 Task: Open Card Card0000000025 in Board Board0000000007 in Workspace WS0000000003 in Trello. Add Member Ayush98111@gmail.com to Card Card0000000025 in Board Board0000000007 in Workspace WS0000000003 in Trello. Add Green Label titled Label0000000025 to Card Card0000000025 in Board Board0000000007 in Workspace WS0000000003 in Trello. Add Checklist CL0000000025 to Card Card0000000025 in Board Board0000000007 in Workspace WS0000000003 in Trello. Add Dates with Start Date as Apr 08 2023 and Due Date as Apr 30 2023 to Card Card0000000025 in Board Board0000000007 in Workspace WS0000000003 in Trello
Action: Mouse moved to (558, 58)
Screenshot: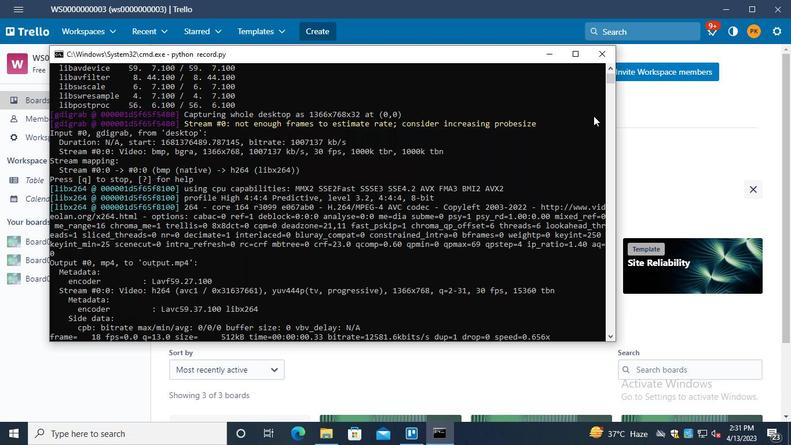
Action: Mouse pressed left at (558, 58)
Screenshot: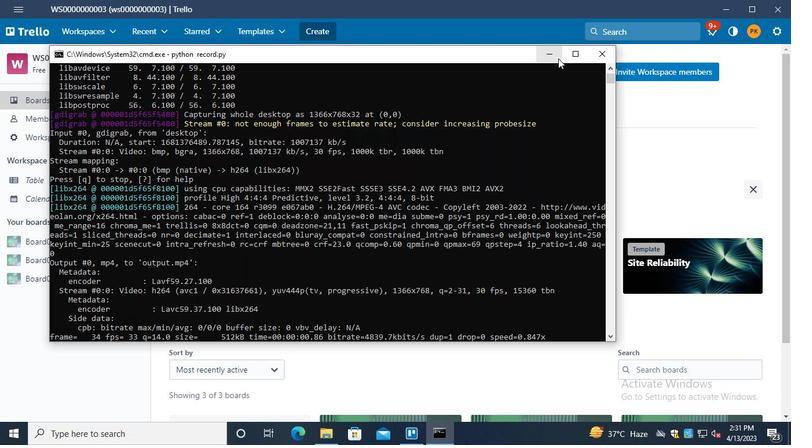 
Action: Mouse moved to (104, 241)
Screenshot: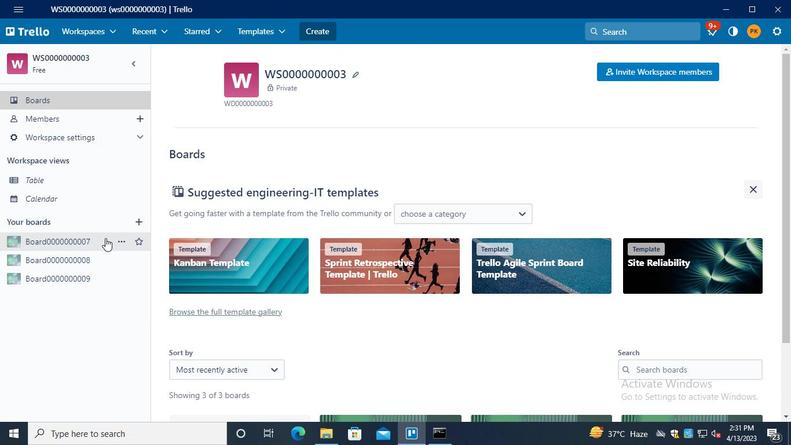 
Action: Mouse pressed left at (104, 241)
Screenshot: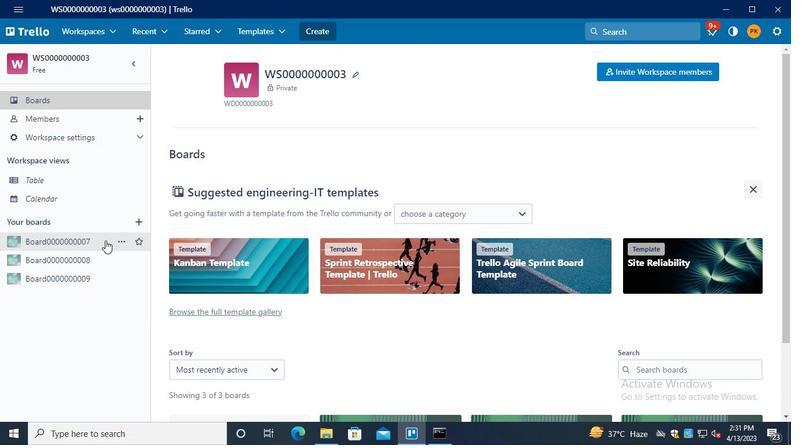 
Action: Mouse moved to (223, 111)
Screenshot: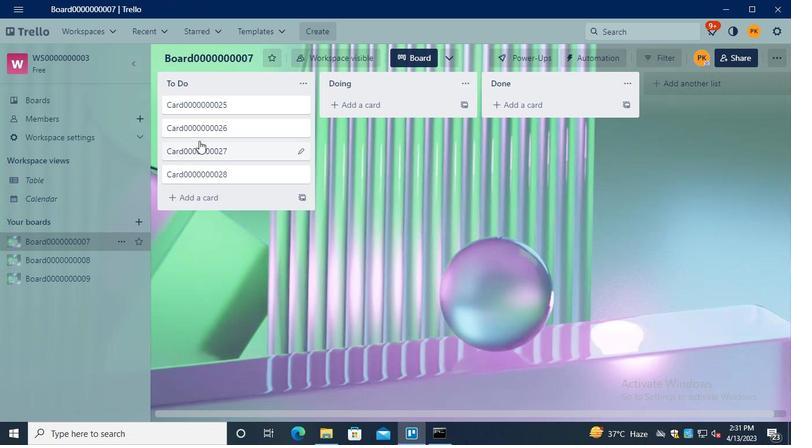 
Action: Mouse pressed left at (223, 111)
Screenshot: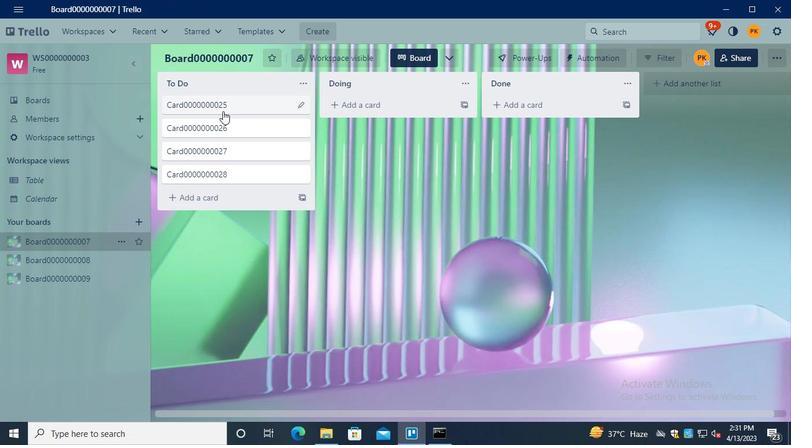 
Action: Mouse moved to (547, 112)
Screenshot: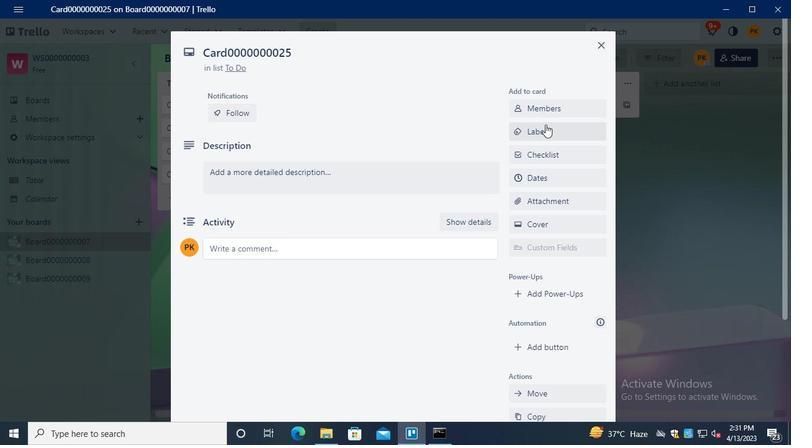 
Action: Mouse pressed left at (547, 112)
Screenshot: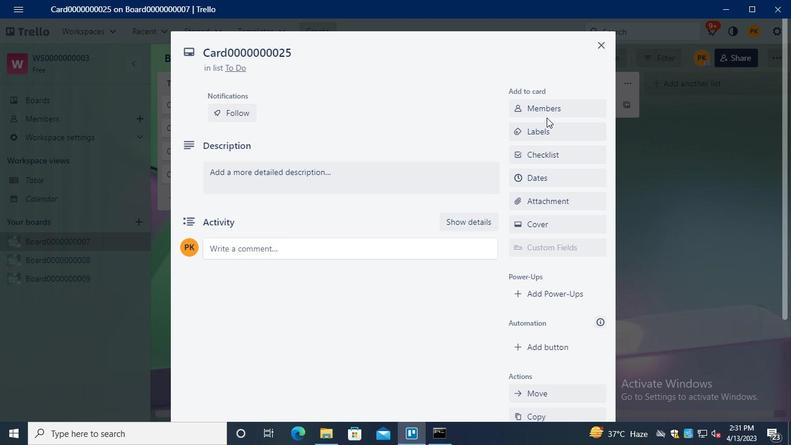 
Action: Mouse moved to (534, 119)
Screenshot: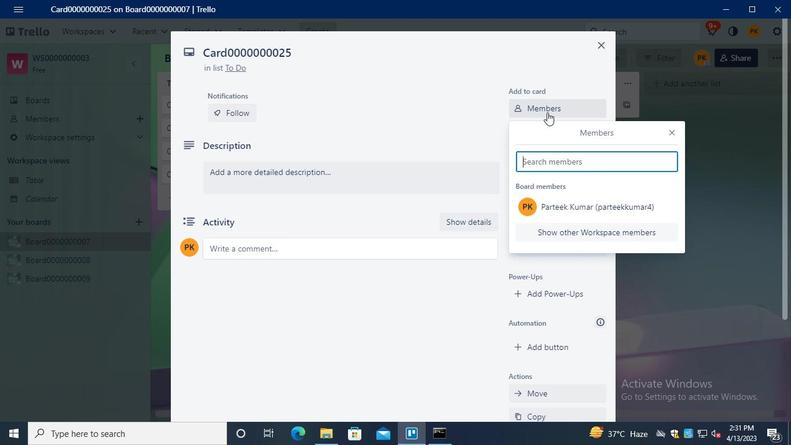 
Action: Keyboard Key.caps_lock
Screenshot: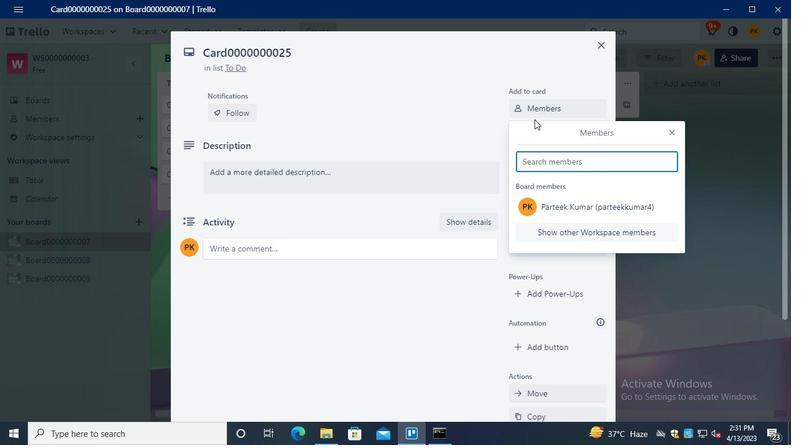 
Action: Keyboard Key.caps_lock
Screenshot: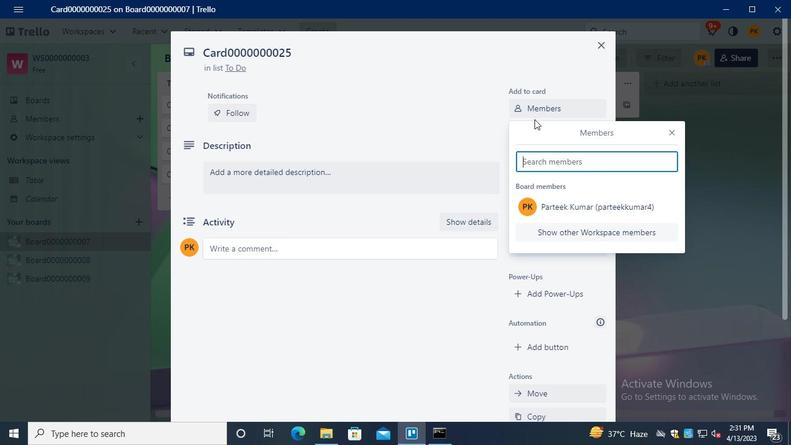 
Action: Keyboard Key.caps_lock
Screenshot: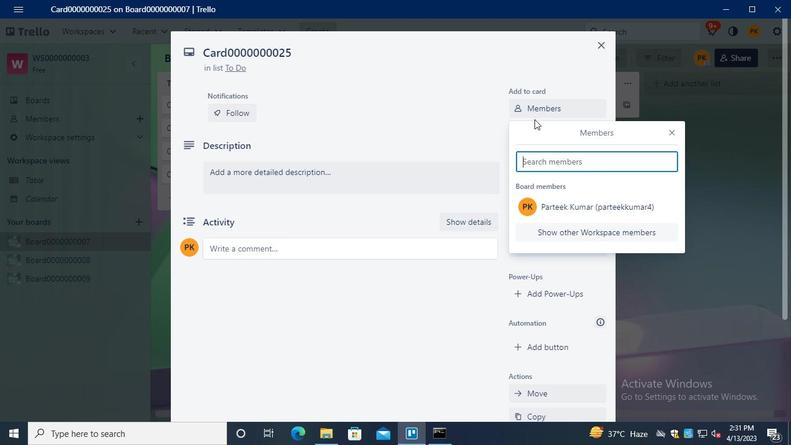 
Action: Keyboard a
Screenshot: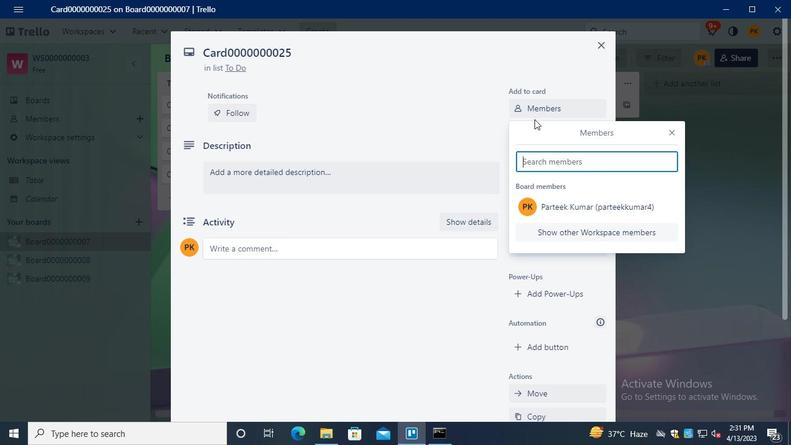 
Action: Keyboard y
Screenshot: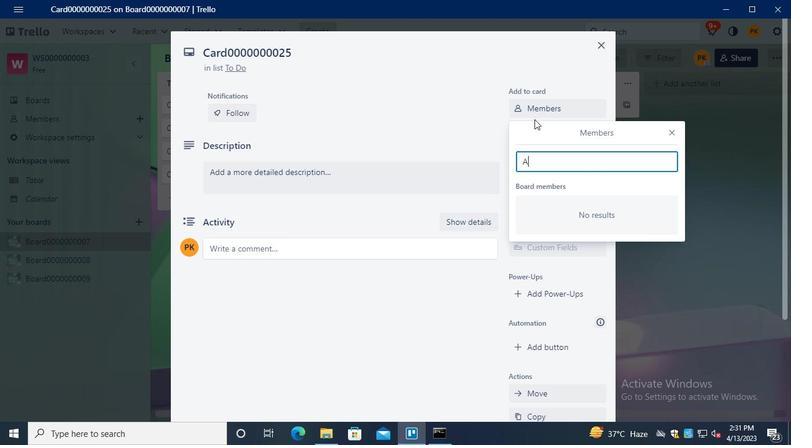 
Action: Keyboard u
Screenshot: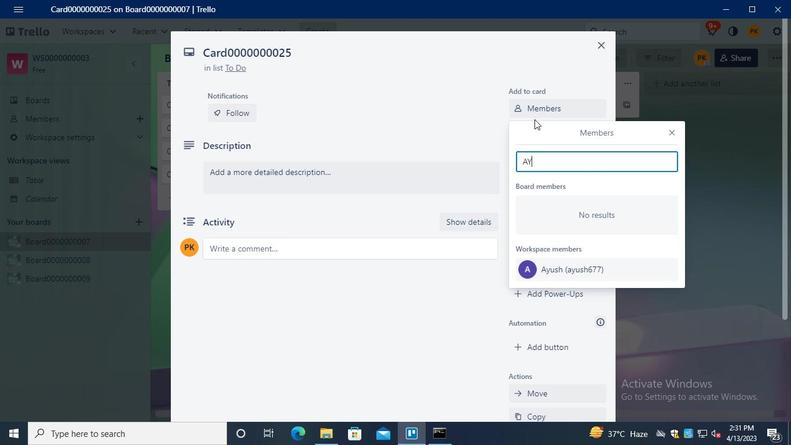 
Action: Keyboard s
Screenshot: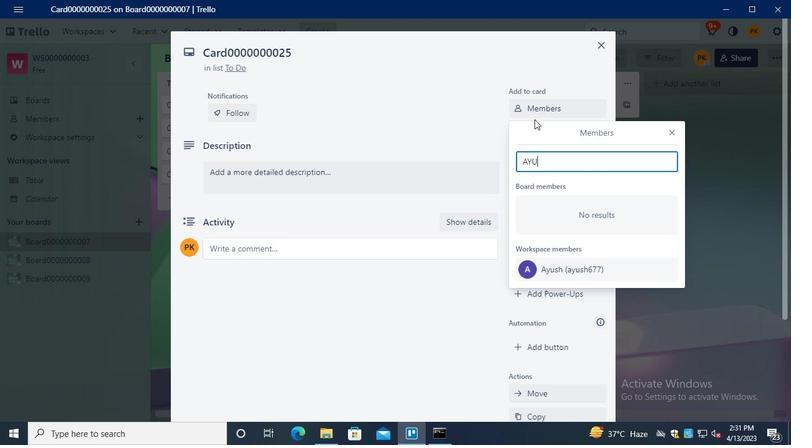 
Action: Keyboard h
Screenshot: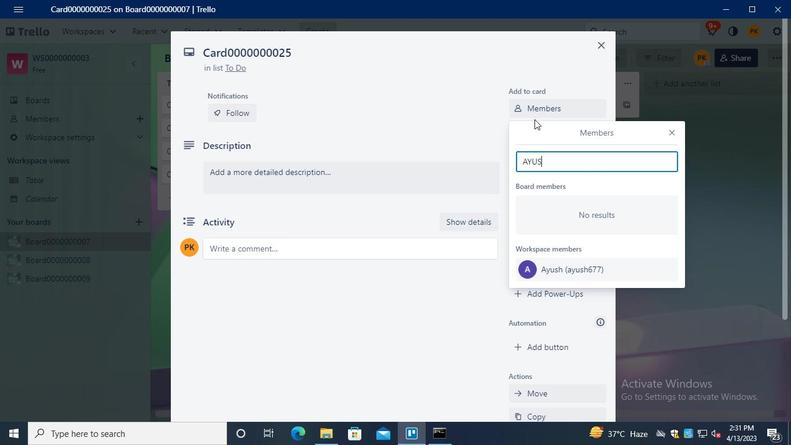 
Action: Keyboard Key.caps_lock
Screenshot: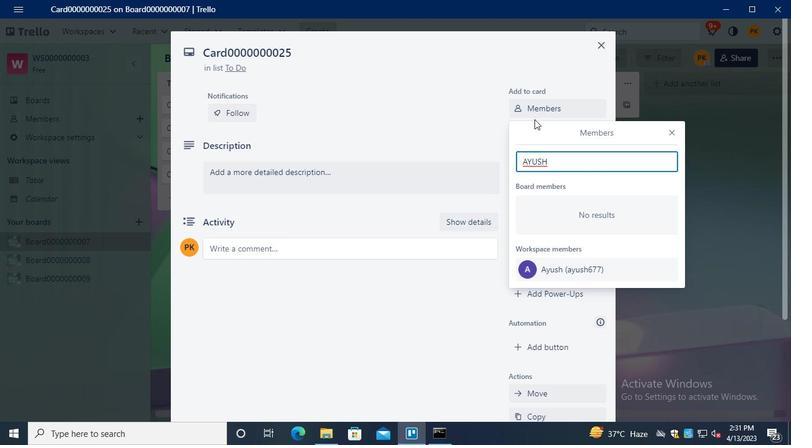 
Action: Keyboard Key.backspace
Screenshot: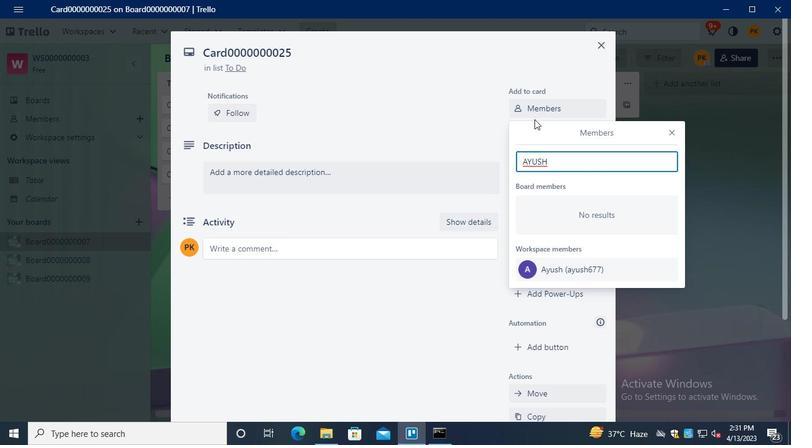 
Action: Keyboard Key.backspace
Screenshot: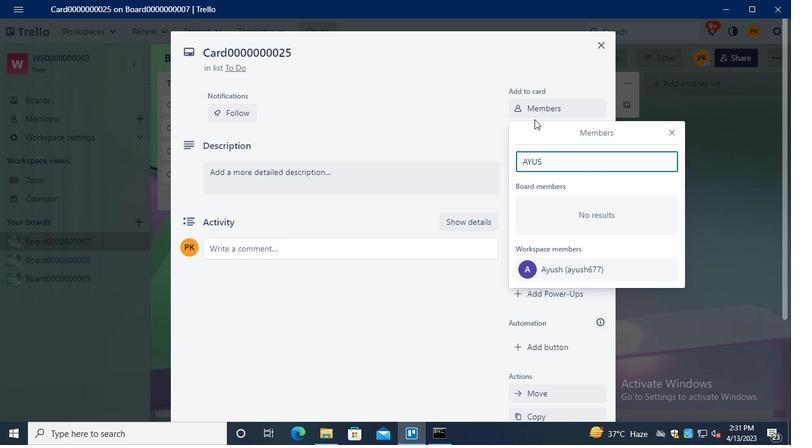 
Action: Keyboard Key.backspace
Screenshot: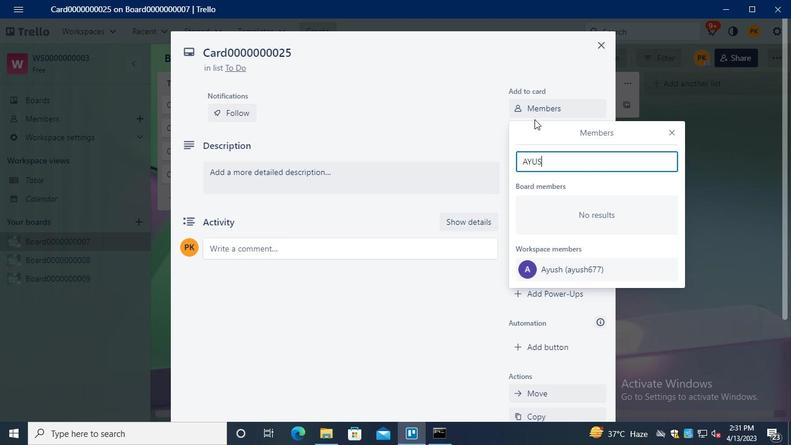
Action: Keyboard Key.backspace
Screenshot: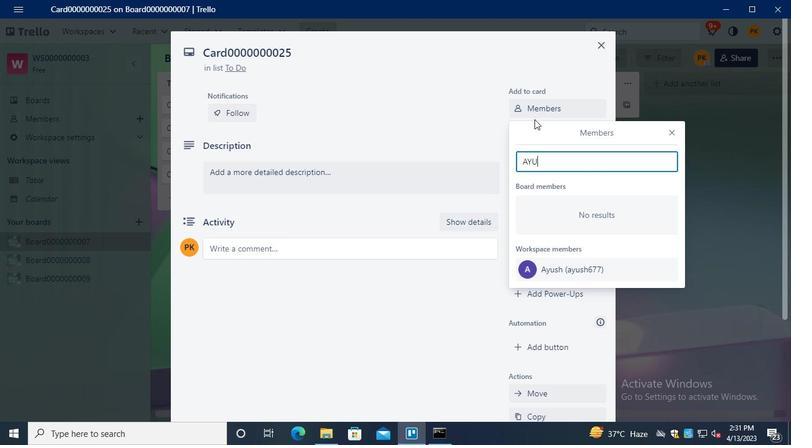 
Action: Keyboard Key.backspace
Screenshot: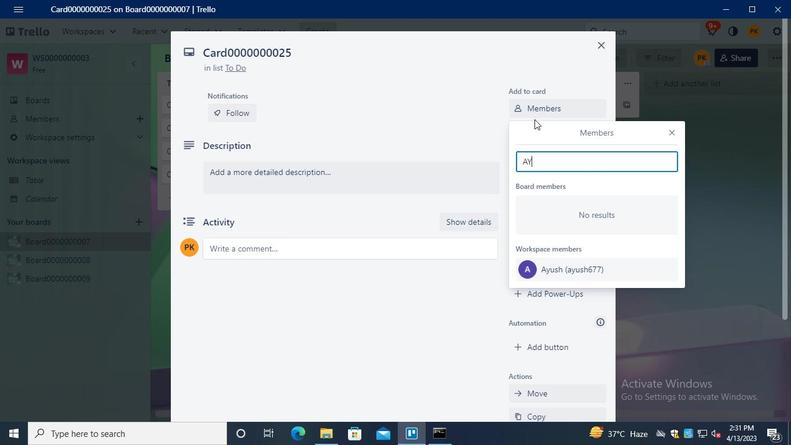 
Action: Keyboard Key.shift
Screenshot: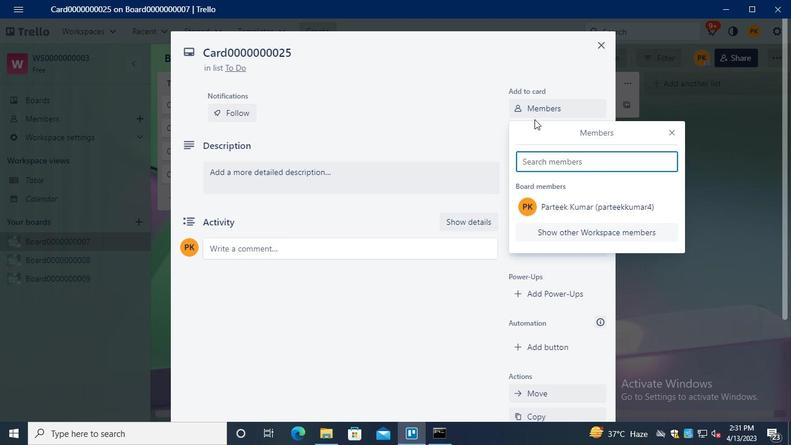
Action: Keyboard A
Screenshot: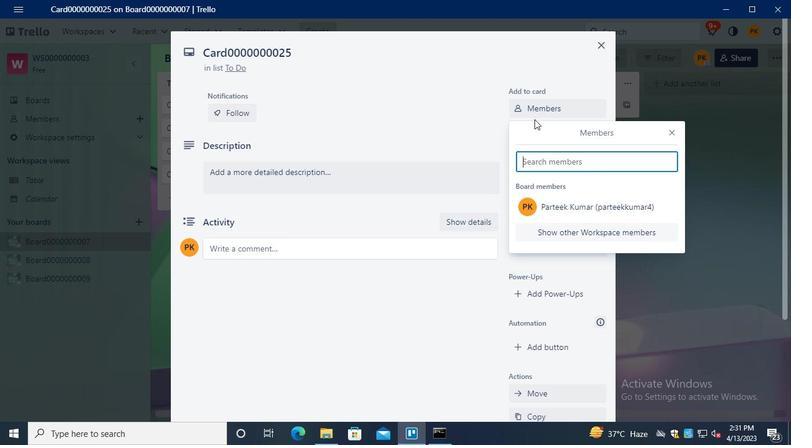 
Action: Keyboard y
Screenshot: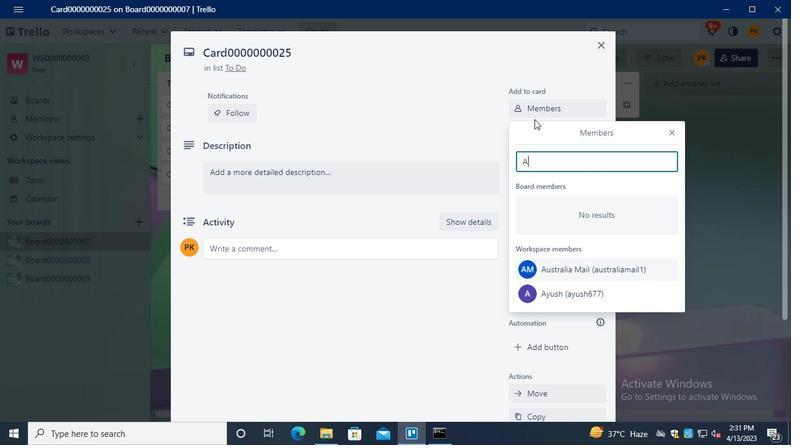 
Action: Keyboard u
Screenshot: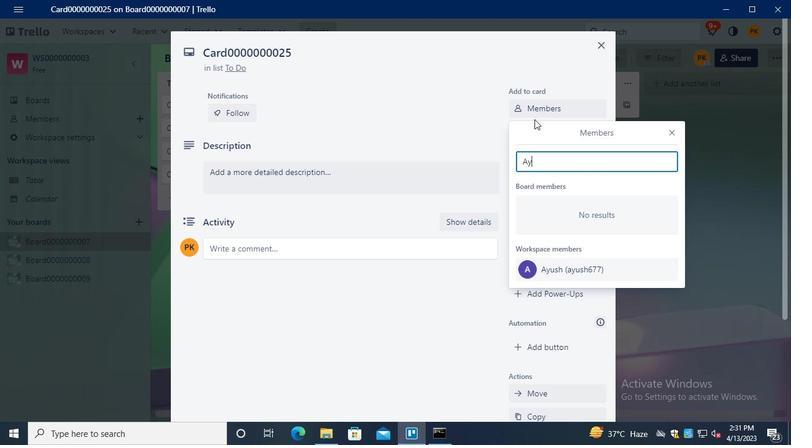 
Action: Keyboard s
Screenshot: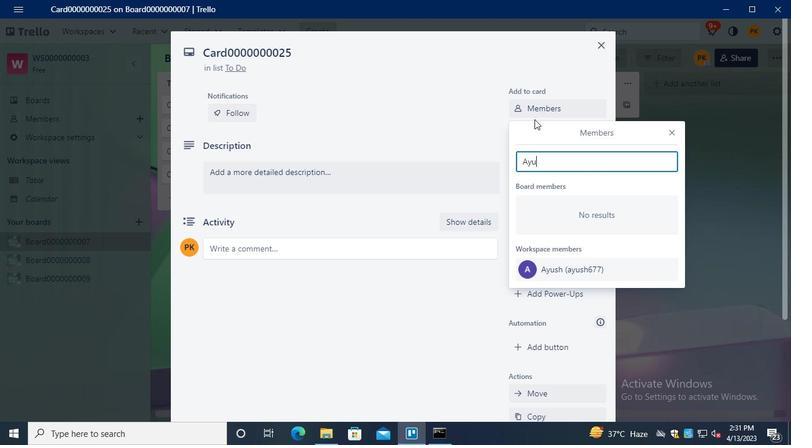 
Action: Keyboard h
Screenshot: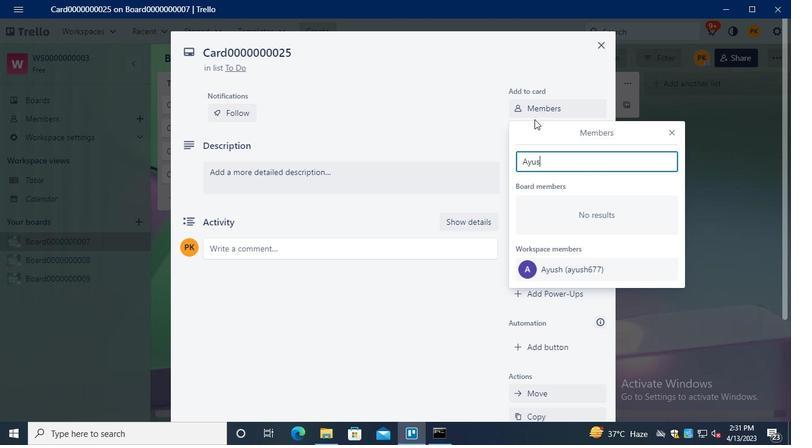 
Action: Mouse moved to (541, 270)
Screenshot: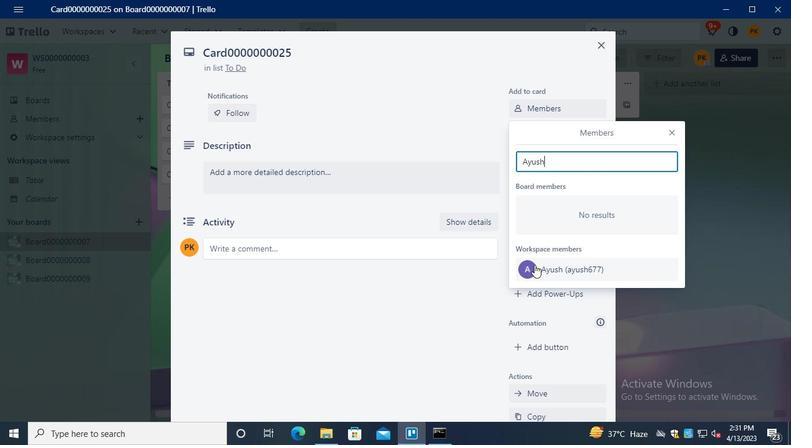 
Action: Mouse pressed left at (541, 270)
Screenshot: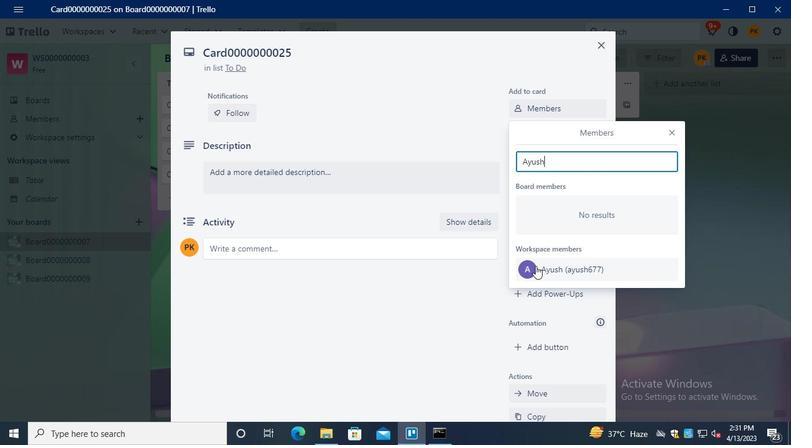 
Action: Mouse moved to (675, 128)
Screenshot: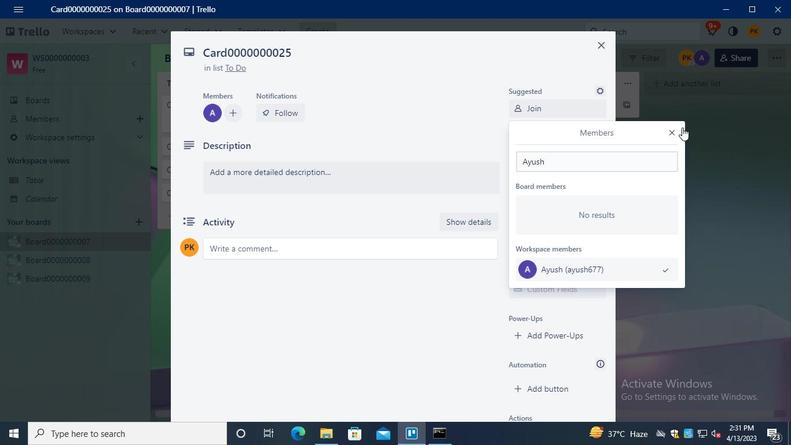 
Action: Mouse pressed left at (675, 128)
Screenshot: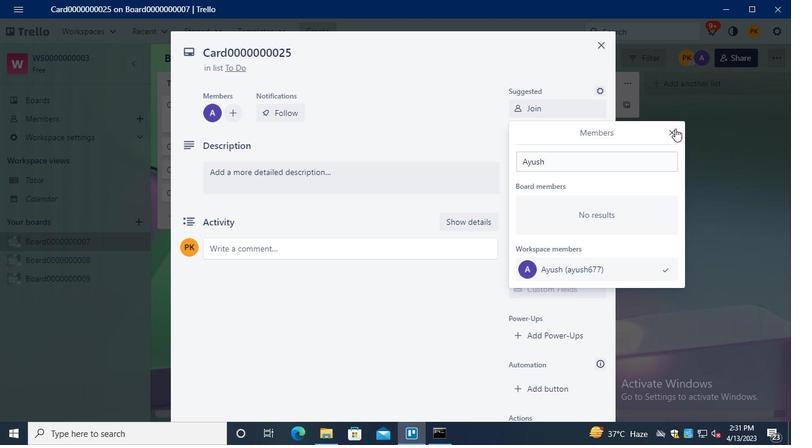 
Action: Mouse moved to (552, 174)
Screenshot: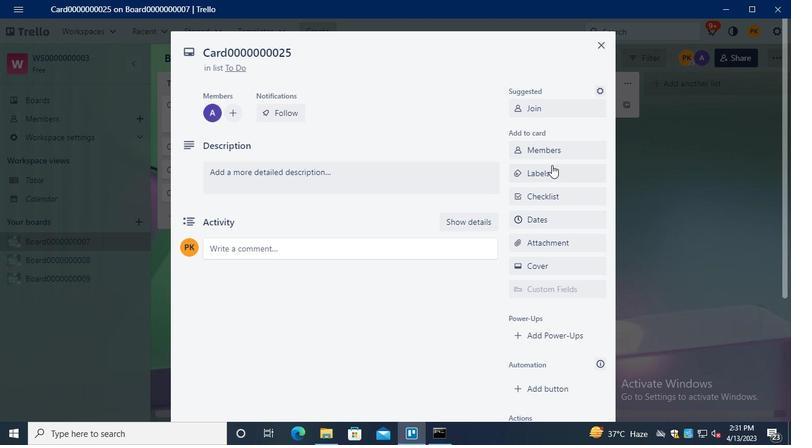 
Action: Mouse pressed left at (552, 174)
Screenshot: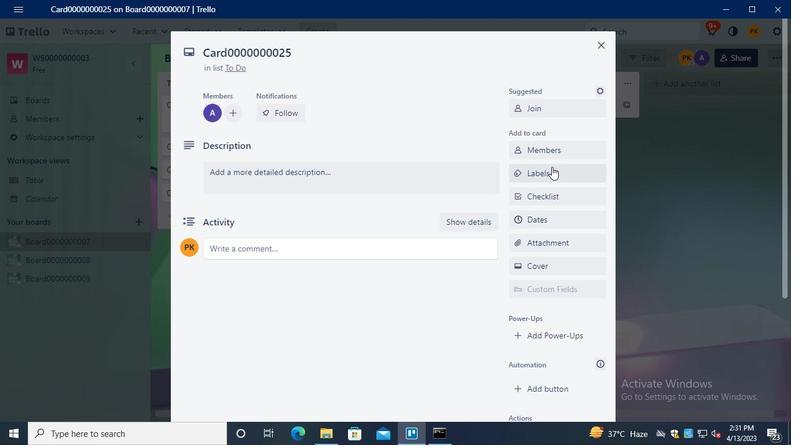 
Action: Mouse moved to (590, 260)
Screenshot: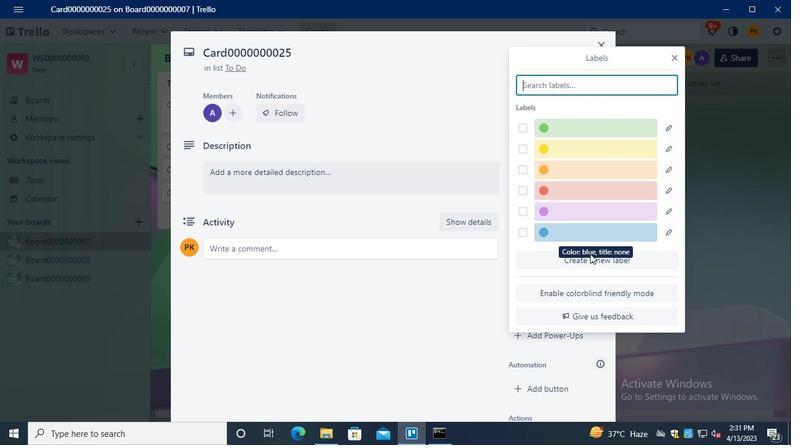 
Action: Mouse pressed left at (590, 260)
Screenshot: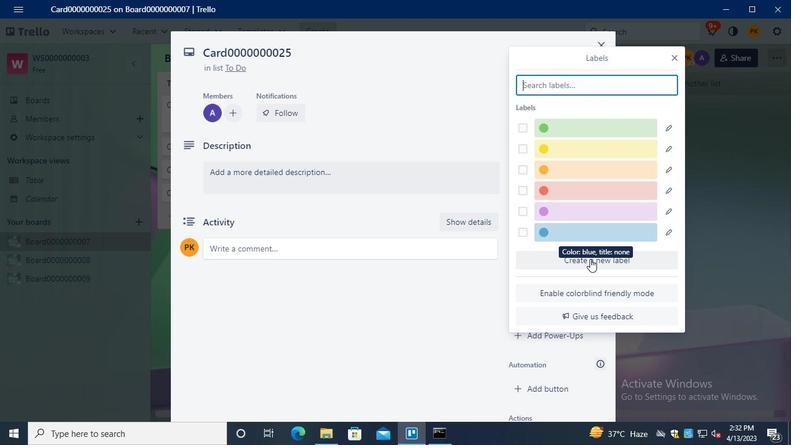 
Action: Mouse moved to (570, 164)
Screenshot: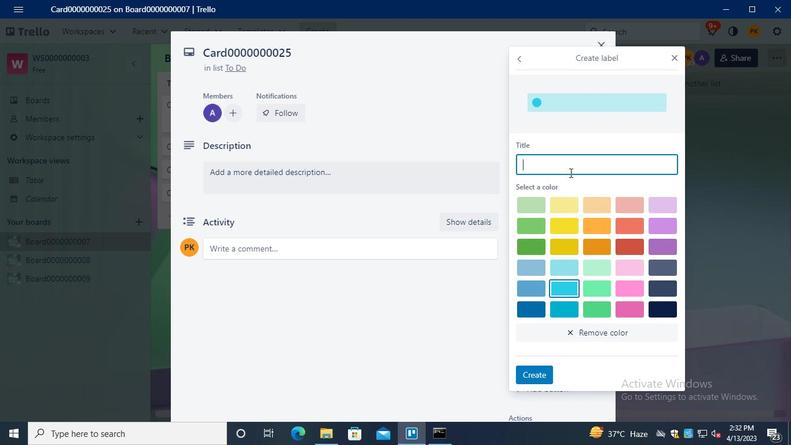 
Action: Keyboard Key.shift
Screenshot: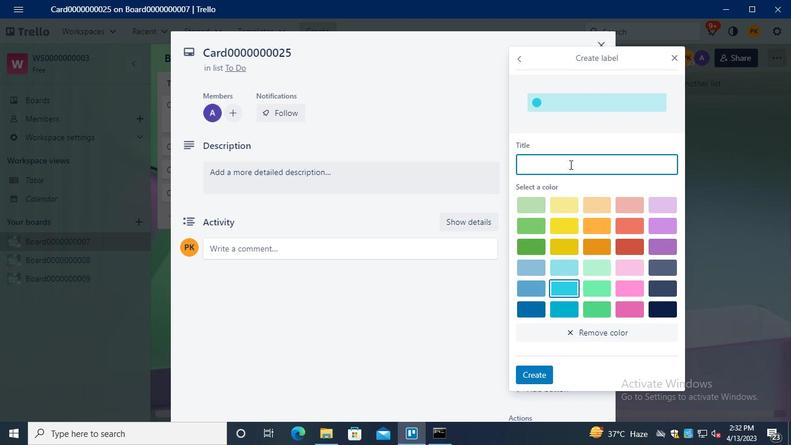 
Action: Keyboard Key.shift
Screenshot: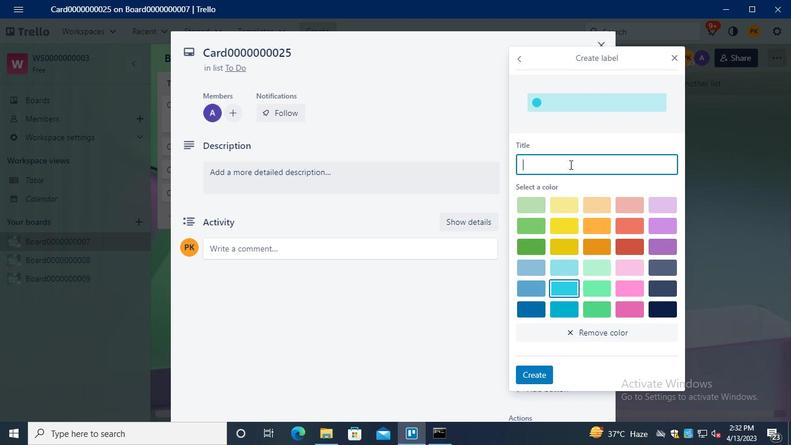 
Action: Keyboard Key.shift
Screenshot: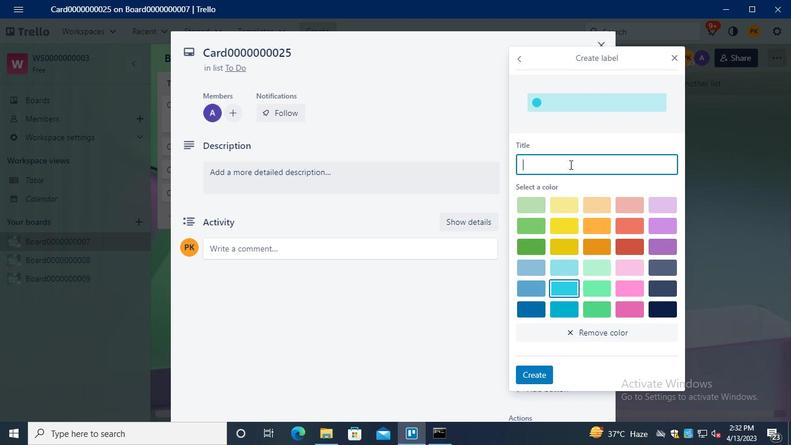 
Action: Keyboard L
Screenshot: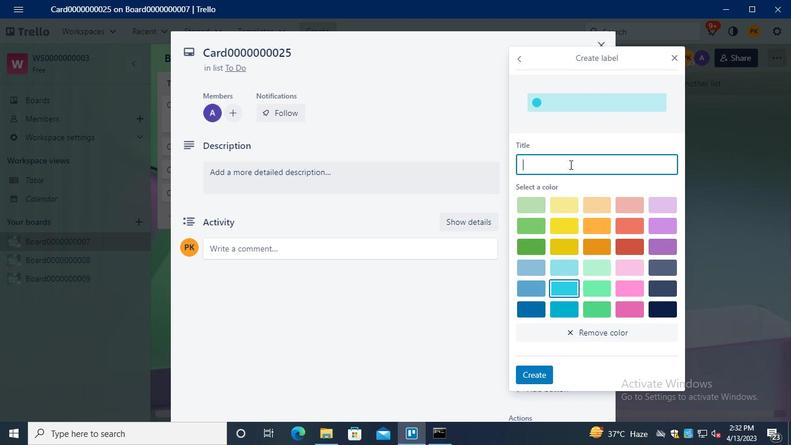 
Action: Keyboard a
Screenshot: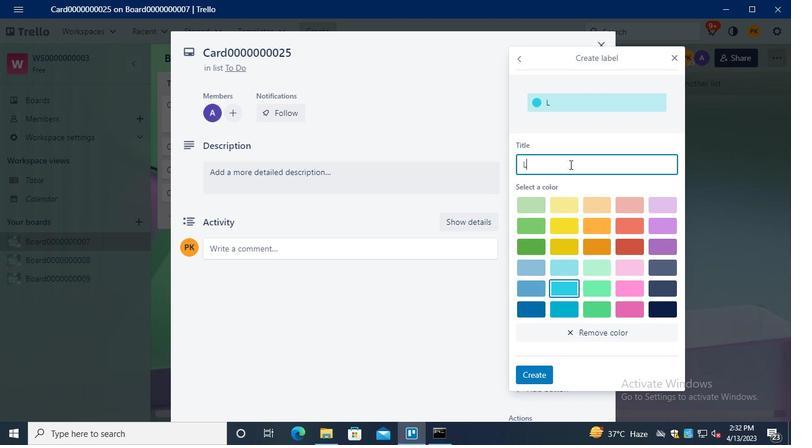 
Action: Keyboard b
Screenshot: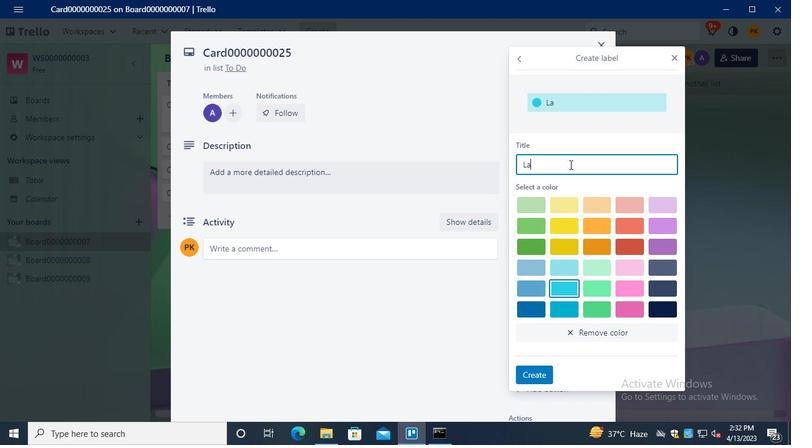 
Action: Keyboard e
Screenshot: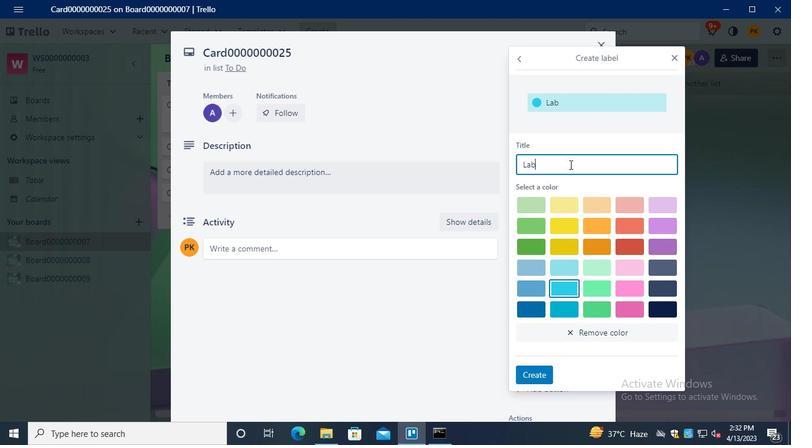 
Action: Keyboard l
Screenshot: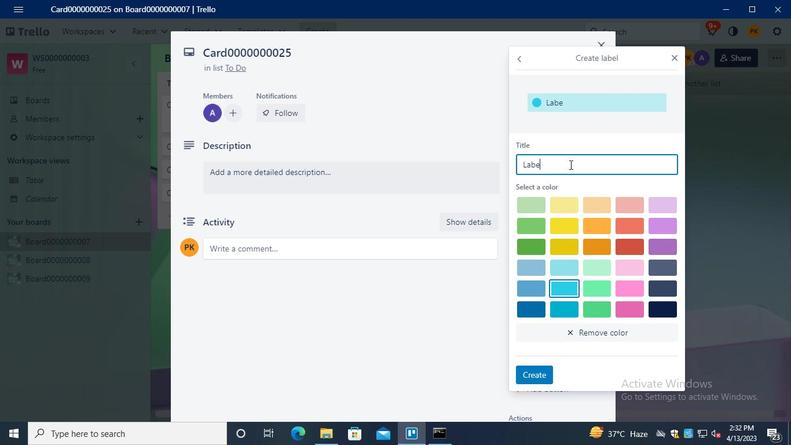 
Action: Keyboard <96>
Screenshot: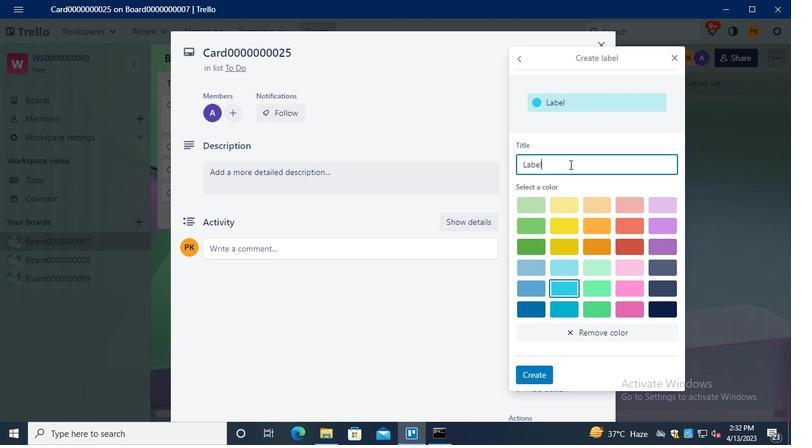
Action: Keyboard <96>
Screenshot: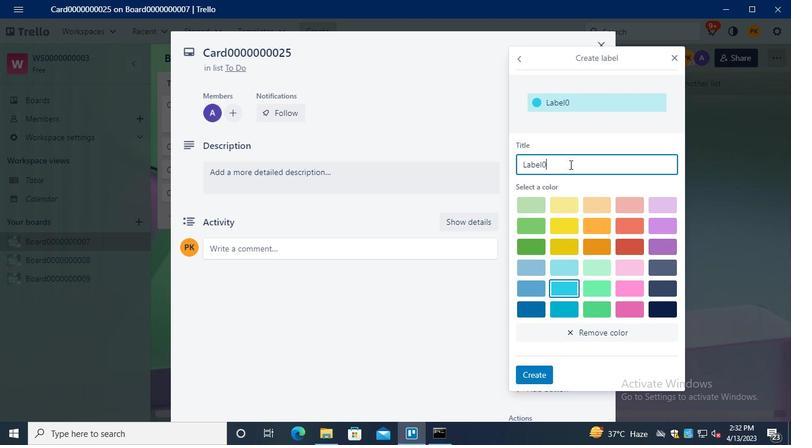 
Action: Keyboard <96>
Screenshot: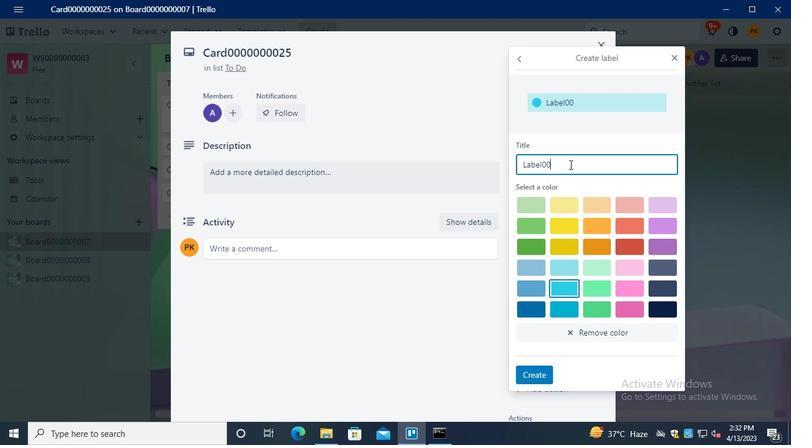 
Action: Keyboard <96>
Screenshot: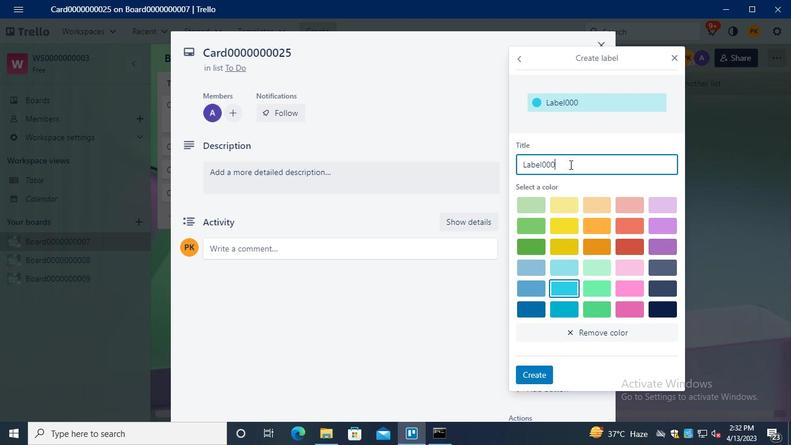 
Action: Keyboard <96>
Screenshot: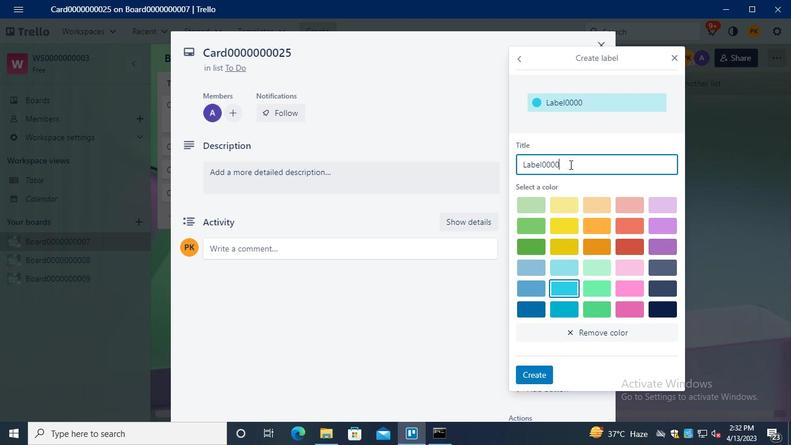 
Action: Keyboard <96>
Screenshot: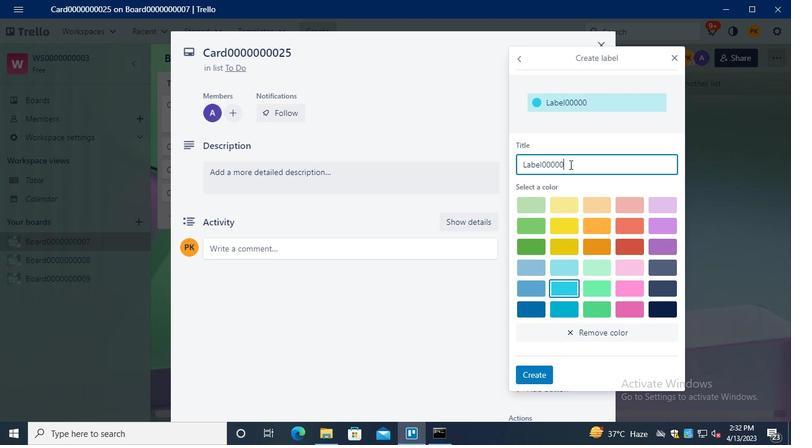 
Action: Keyboard <96>
Screenshot: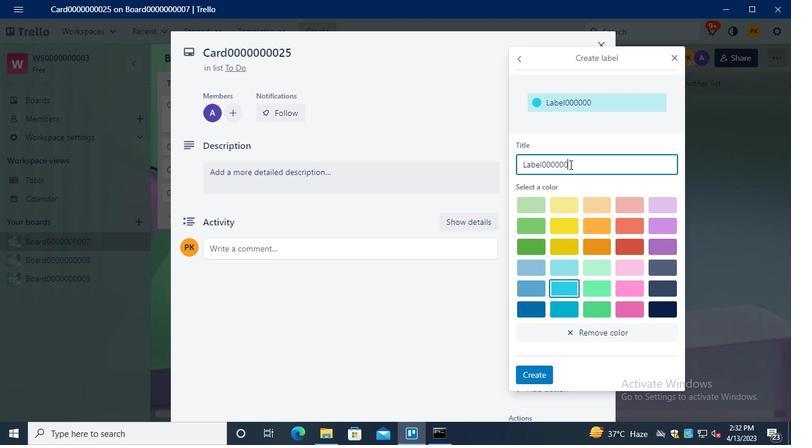 
Action: Keyboard <96>
Screenshot: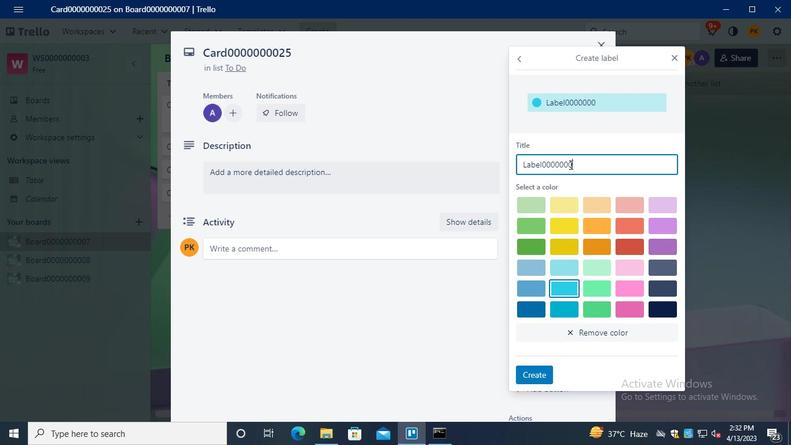 
Action: Keyboard <98>
Screenshot: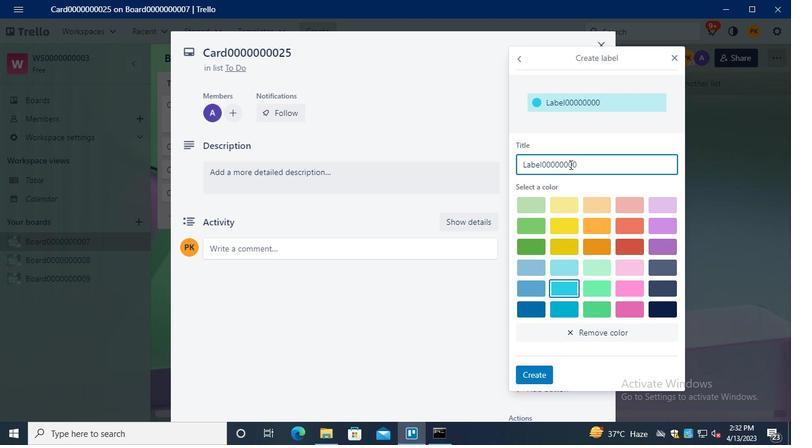 
Action: Keyboard <101>
Screenshot: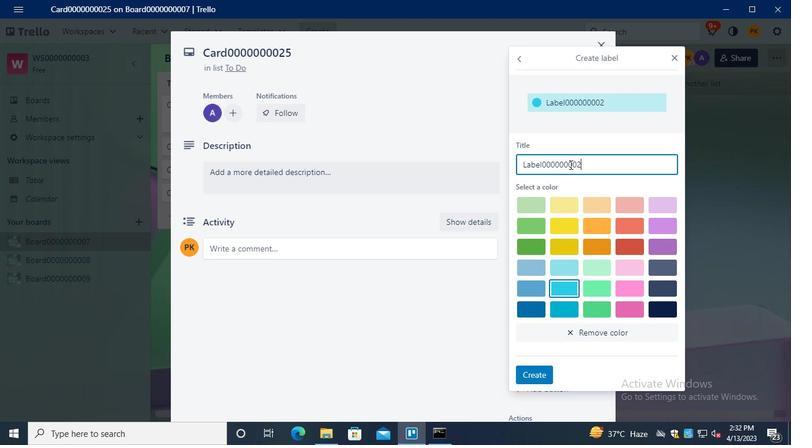 
Action: Mouse moved to (528, 227)
Screenshot: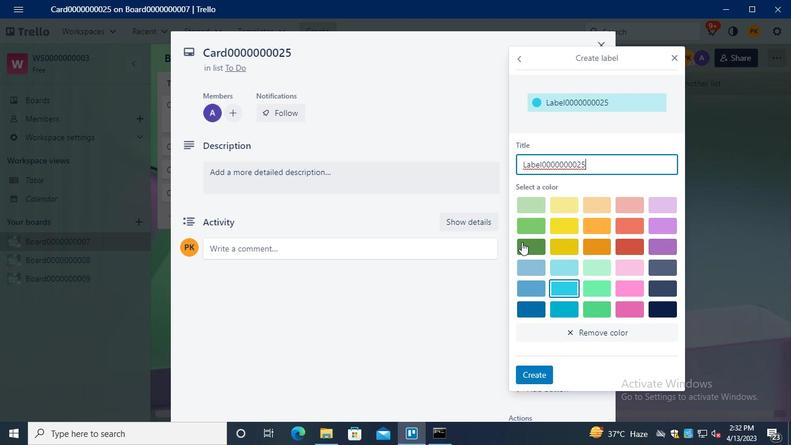 
Action: Mouse pressed left at (528, 227)
Screenshot: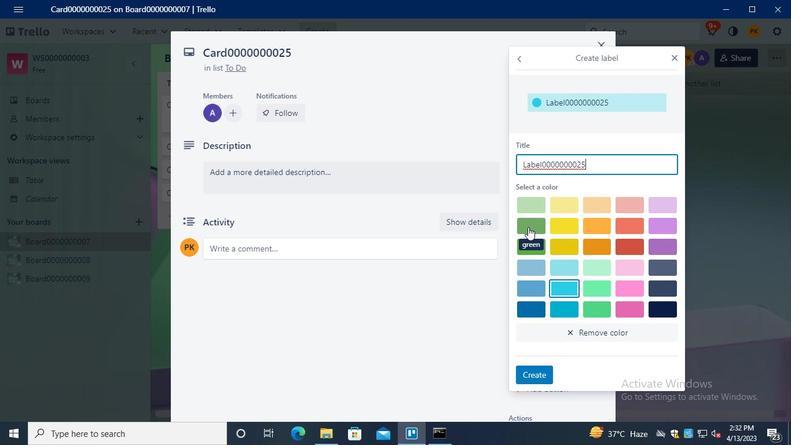 
Action: Mouse moved to (525, 373)
Screenshot: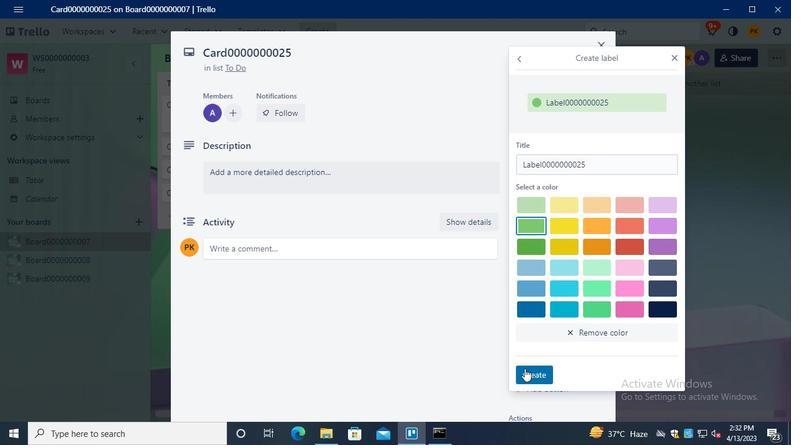 
Action: Mouse pressed left at (525, 373)
Screenshot: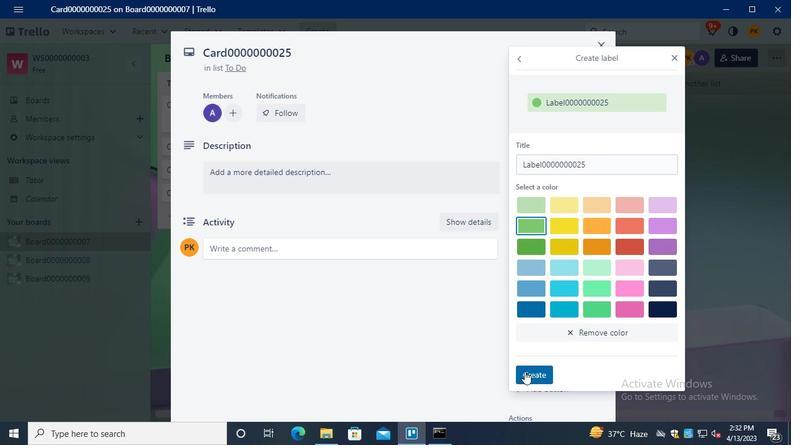 
Action: Mouse moved to (674, 54)
Screenshot: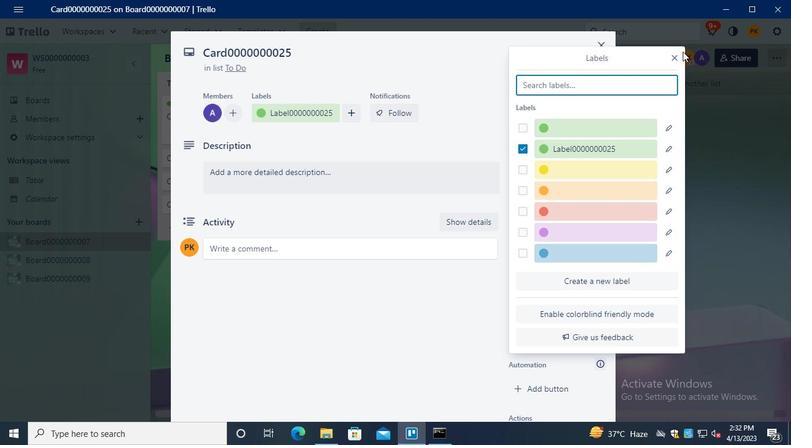 
Action: Mouse pressed left at (674, 54)
Screenshot: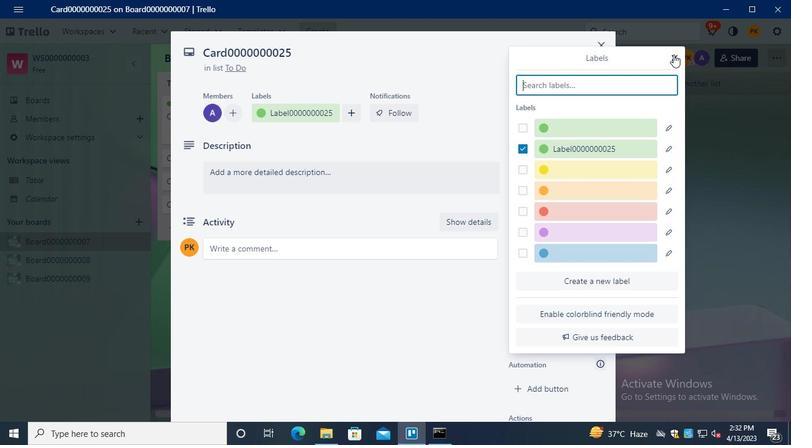 
Action: Mouse moved to (557, 198)
Screenshot: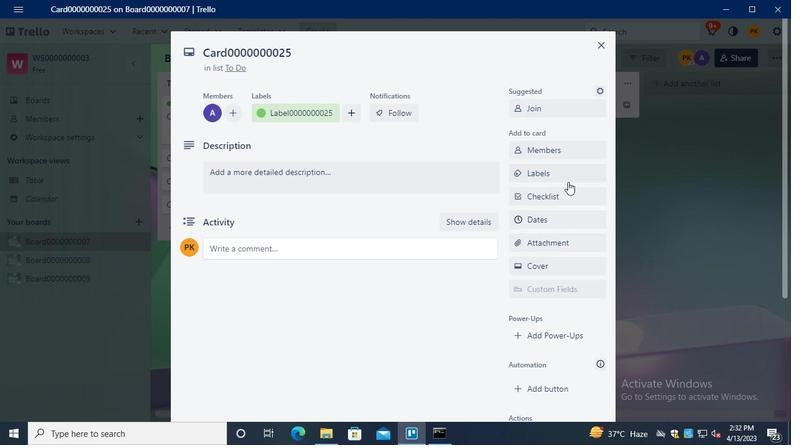 
Action: Mouse pressed left at (557, 198)
Screenshot: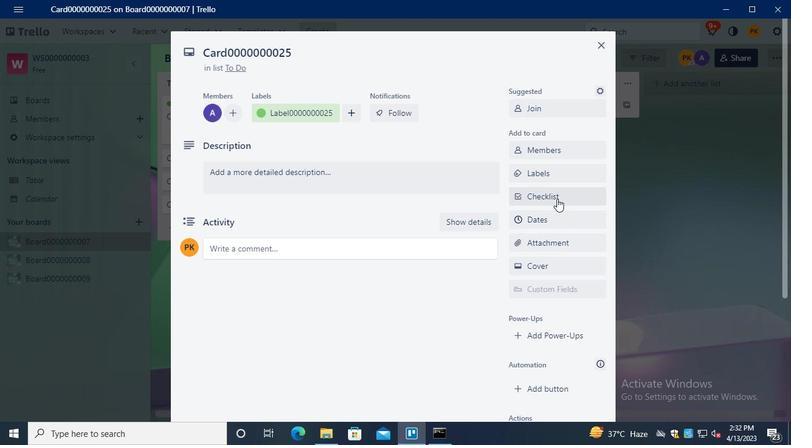
Action: Mouse moved to (572, 252)
Screenshot: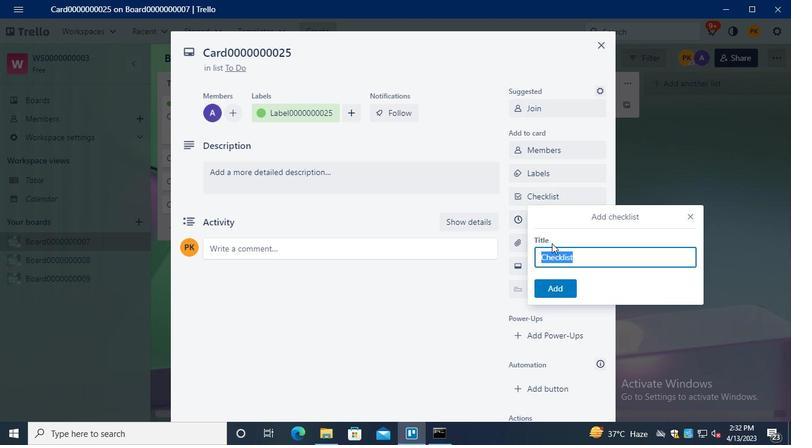 
Action: Keyboard Key.shift
Screenshot: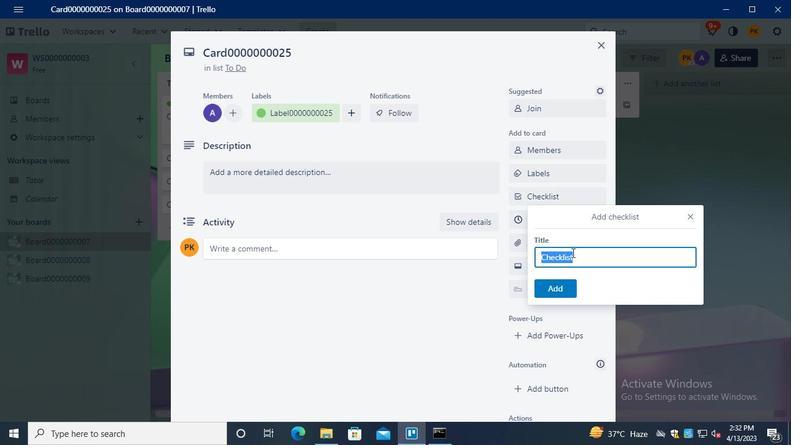 
Action: Keyboard C
Screenshot: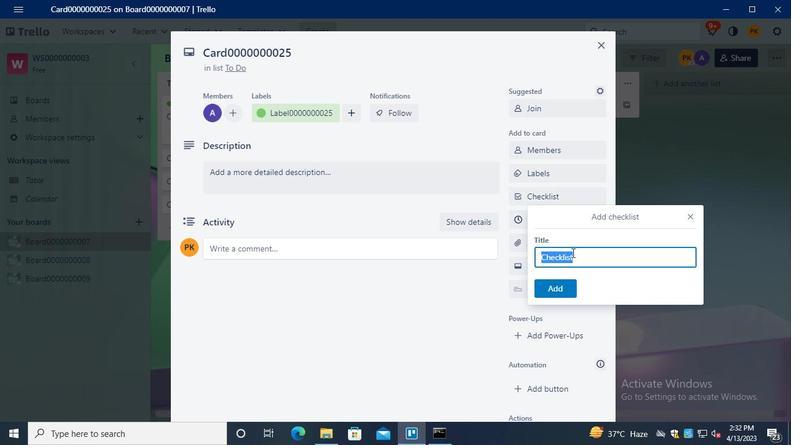 
Action: Keyboard L
Screenshot: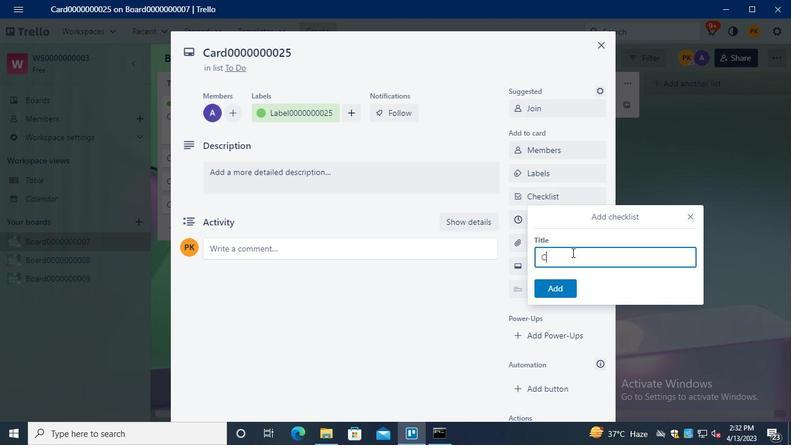 
Action: Keyboard <96>
Screenshot: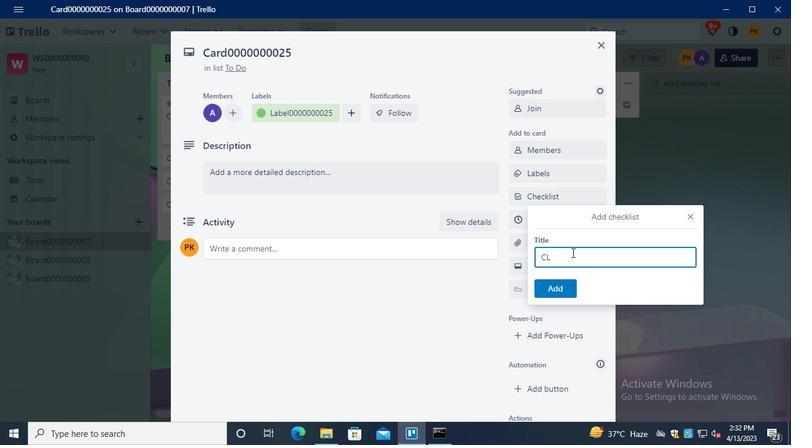 
Action: Keyboard <96>
Screenshot: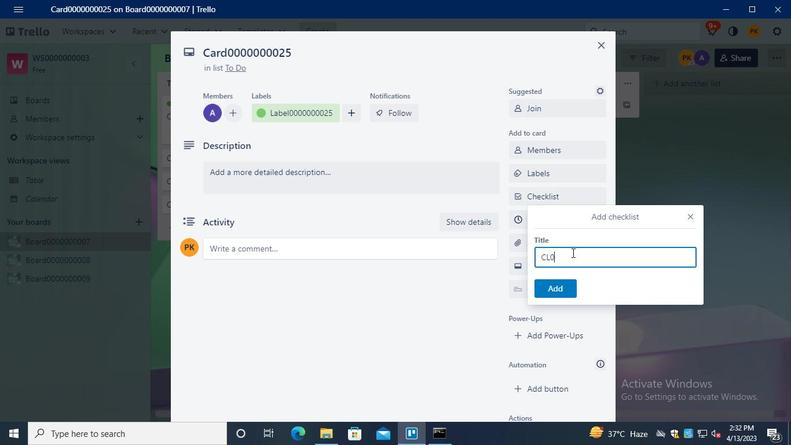 
Action: Keyboard <96>
Screenshot: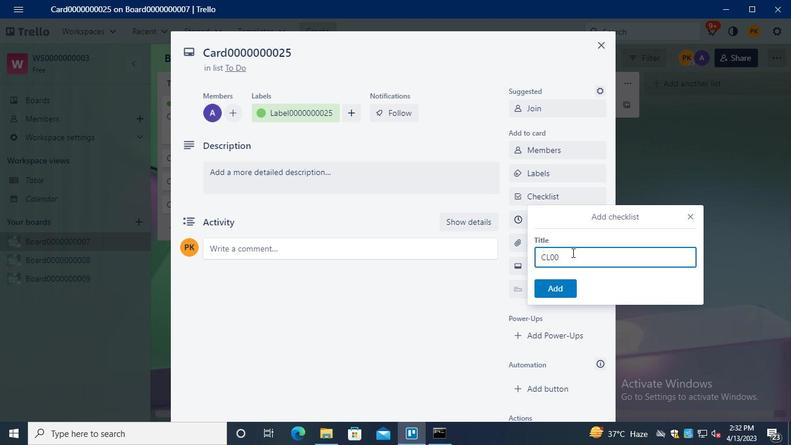 
Action: Keyboard <96>
Screenshot: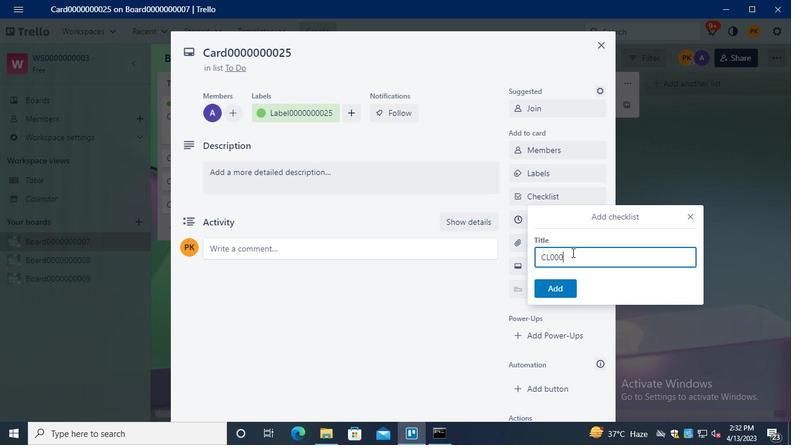 
Action: Keyboard <96>
Screenshot: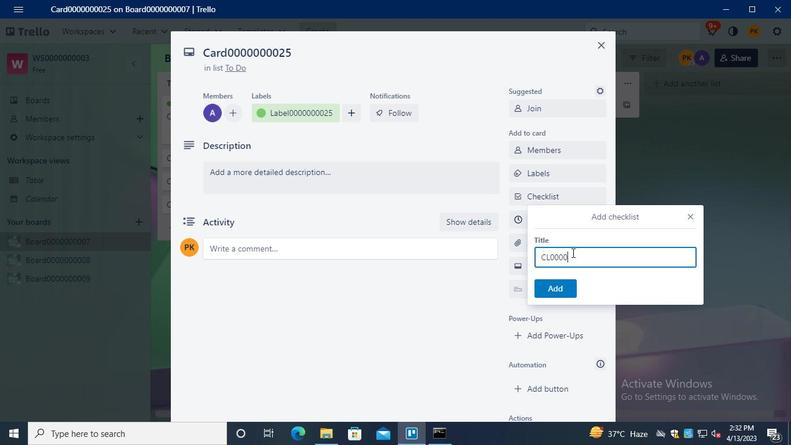 
Action: Keyboard <96>
Screenshot: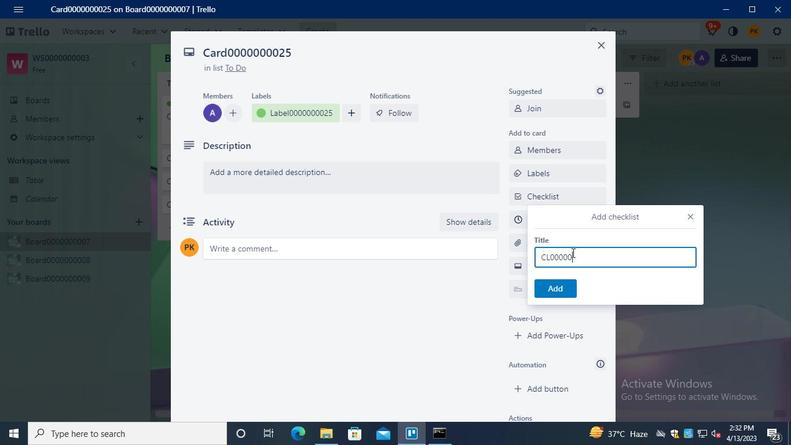 
Action: Keyboard <96>
Screenshot: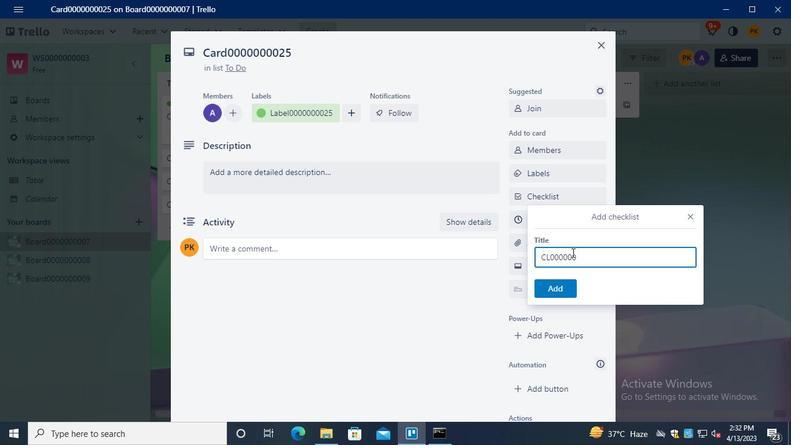 
Action: Keyboard <96>
Screenshot: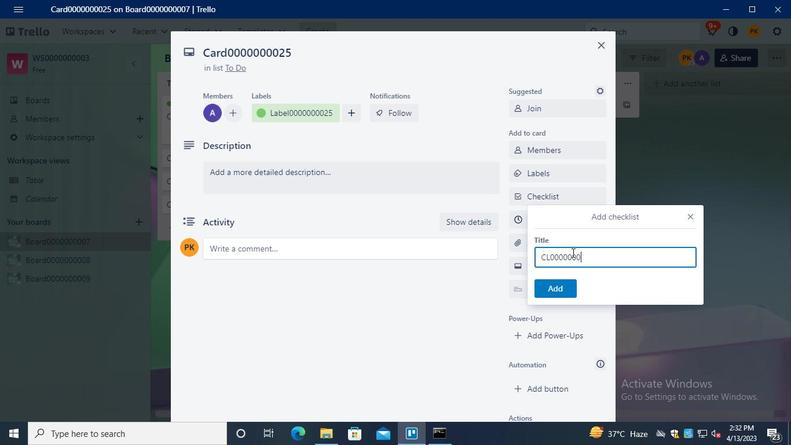 
Action: Keyboard <98>
Screenshot: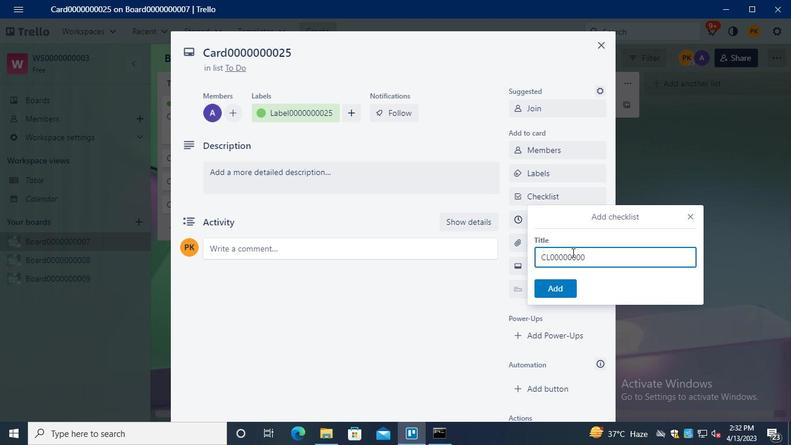 
Action: Keyboard <101>
Screenshot: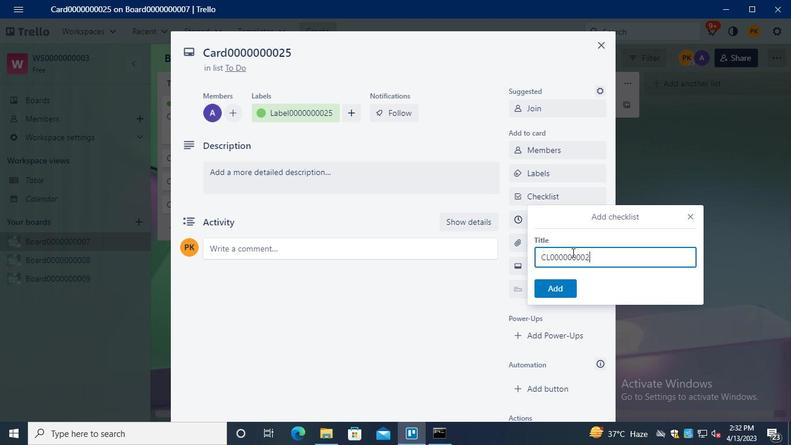 
Action: Mouse moved to (538, 282)
Screenshot: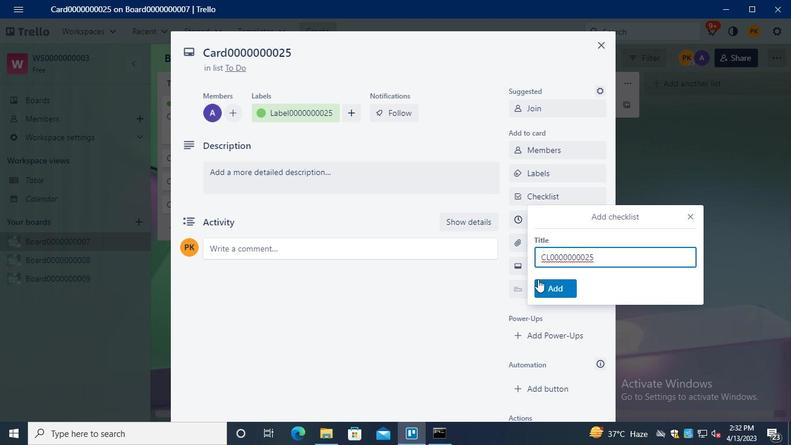 
Action: Mouse pressed left at (538, 282)
Screenshot: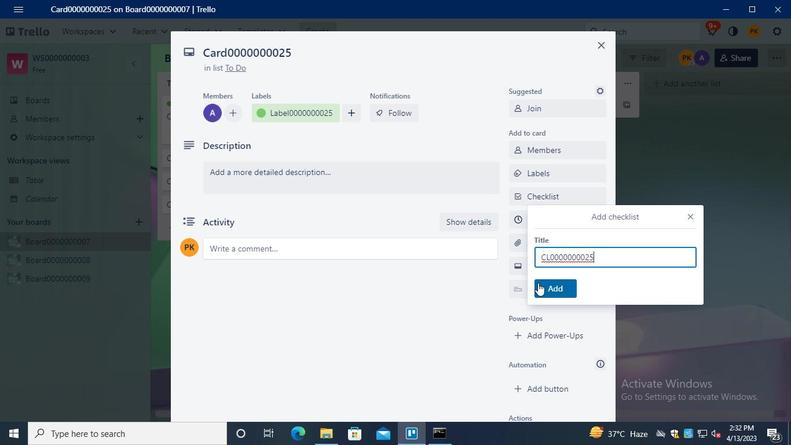 
Action: Mouse moved to (526, 221)
Screenshot: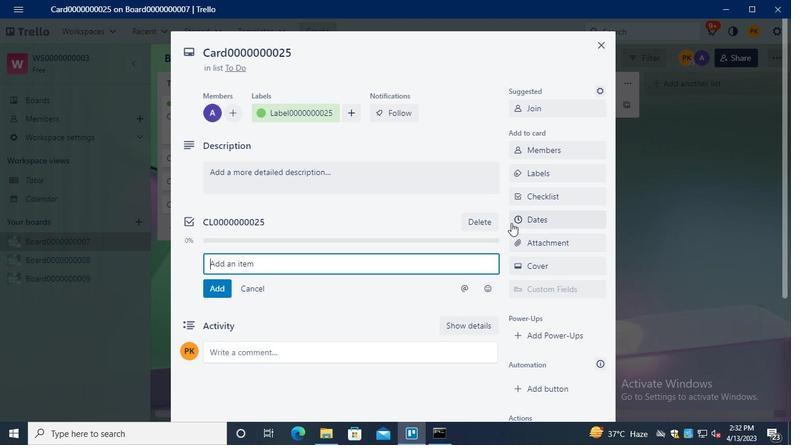 
Action: Mouse pressed left at (526, 221)
Screenshot: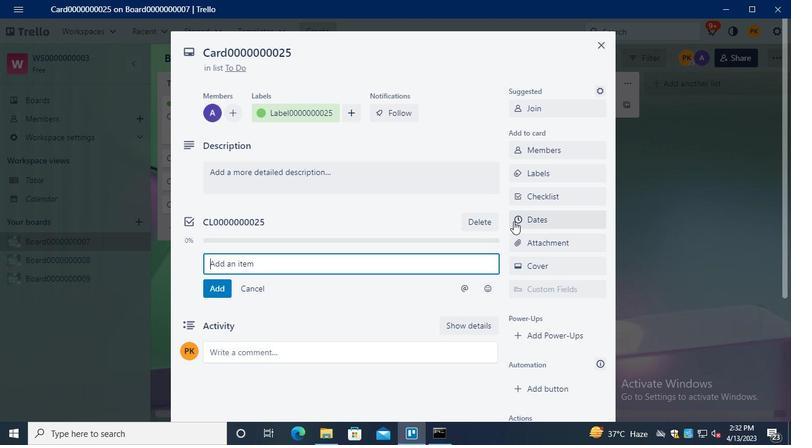 
Action: Mouse moved to (523, 265)
Screenshot: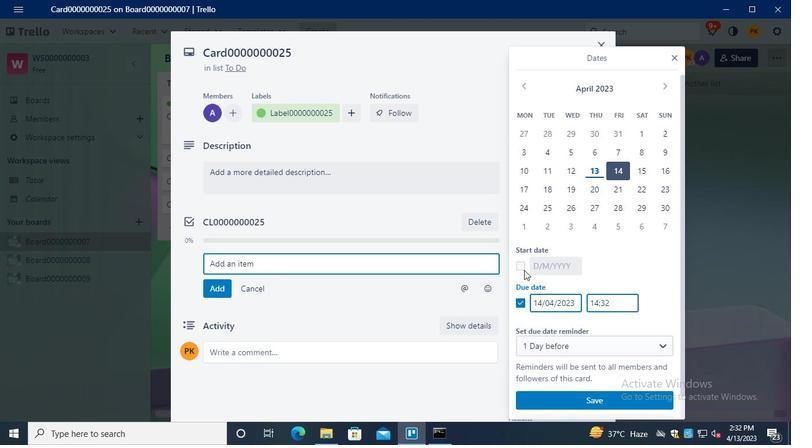 
Action: Mouse pressed left at (523, 265)
Screenshot: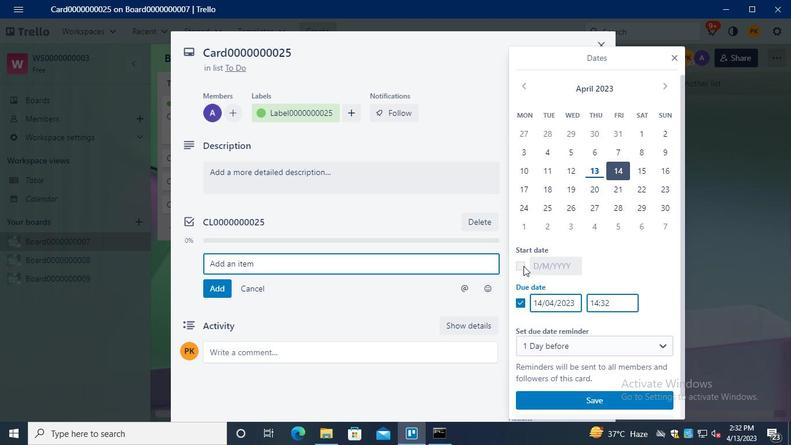 
Action: Mouse moved to (541, 267)
Screenshot: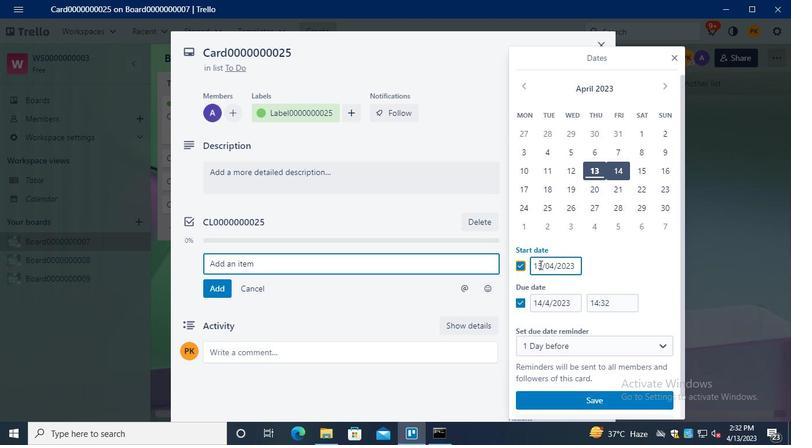 
Action: Mouse pressed left at (541, 267)
Screenshot: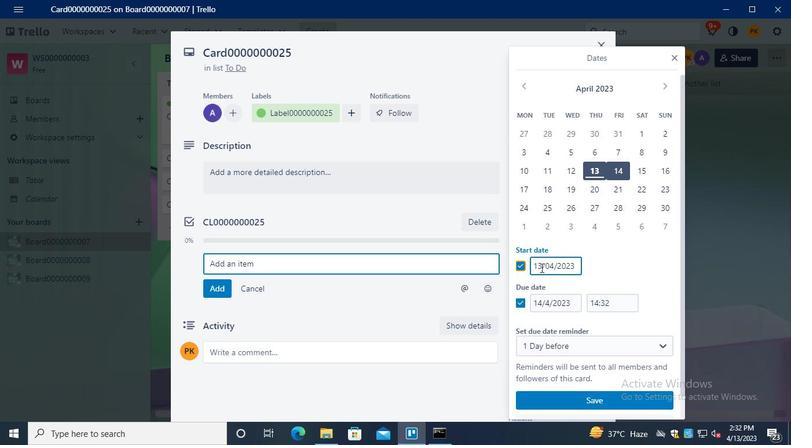 
Action: Keyboard Key.backspace
Screenshot: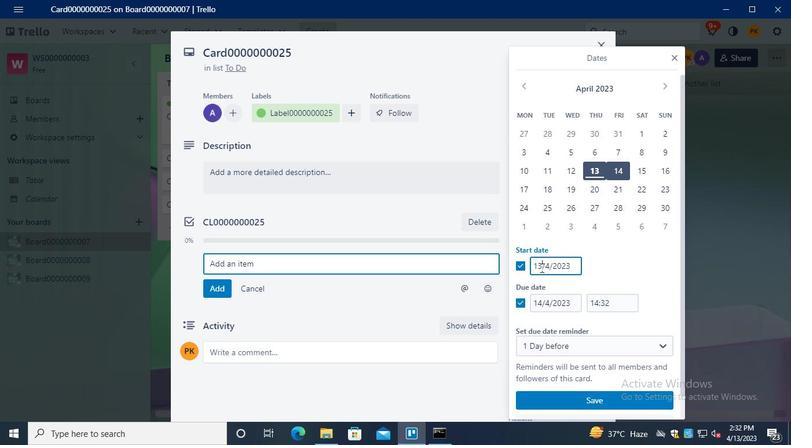 
Action: Keyboard Key.backspace
Screenshot: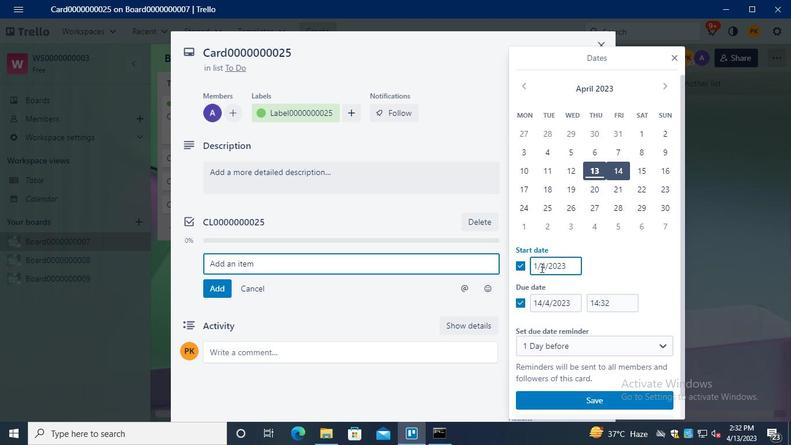 
Action: Keyboard <96>
Screenshot: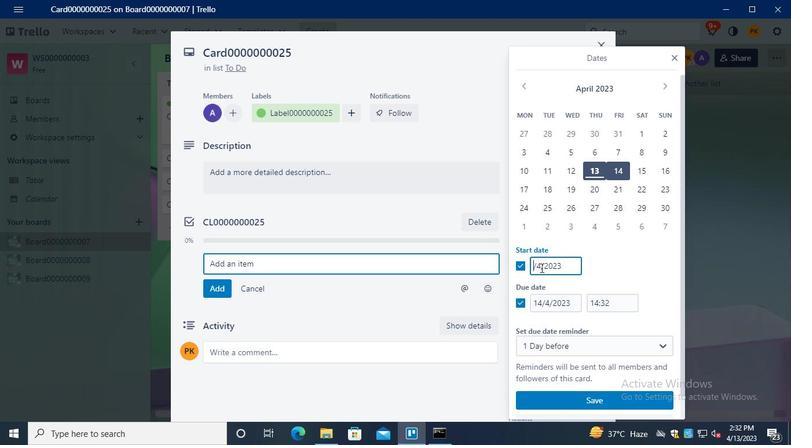 
Action: Keyboard <104>
Screenshot: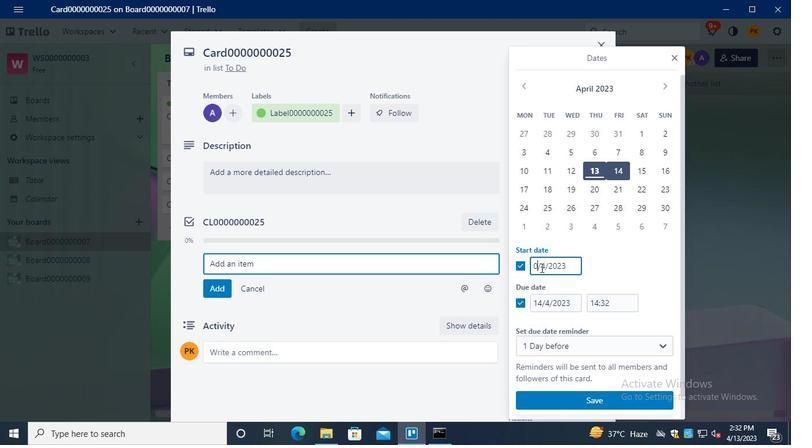 
Action: Mouse moved to (543, 301)
Screenshot: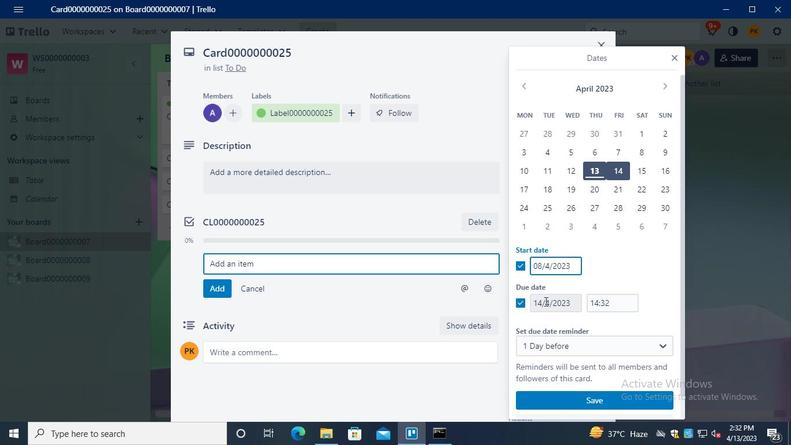 
Action: Mouse pressed left at (543, 301)
Screenshot: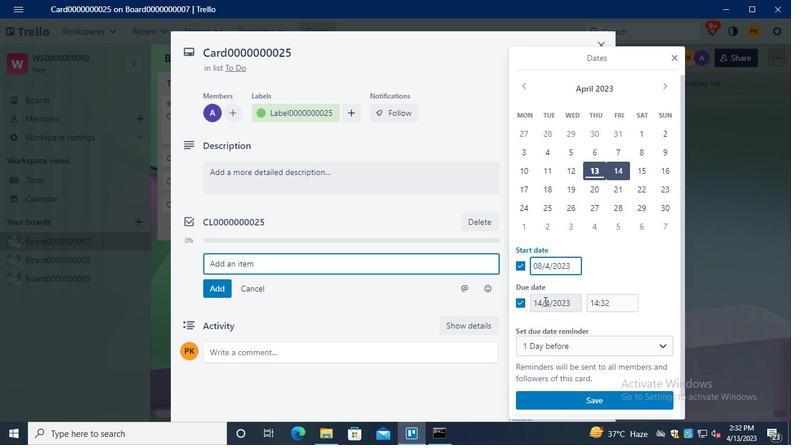
Action: Mouse moved to (549, 315)
Screenshot: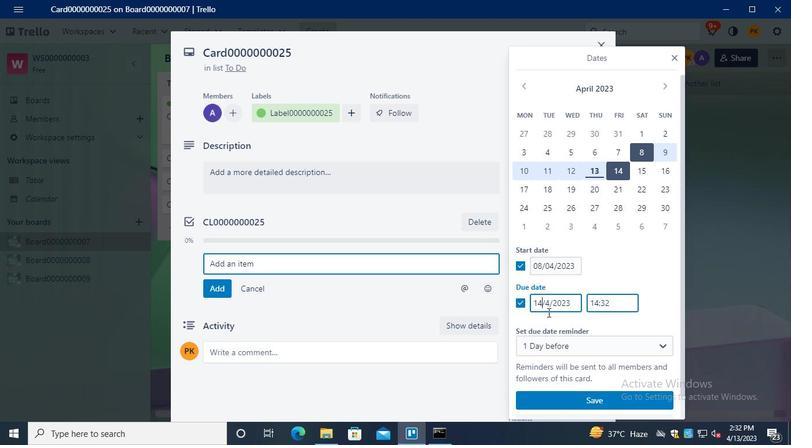 
Action: Keyboard Key.backspace
Screenshot: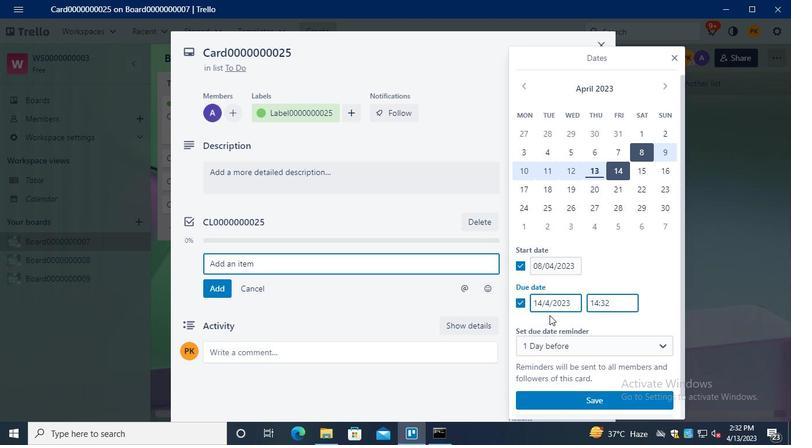 
Action: Keyboard Key.backspace
Screenshot: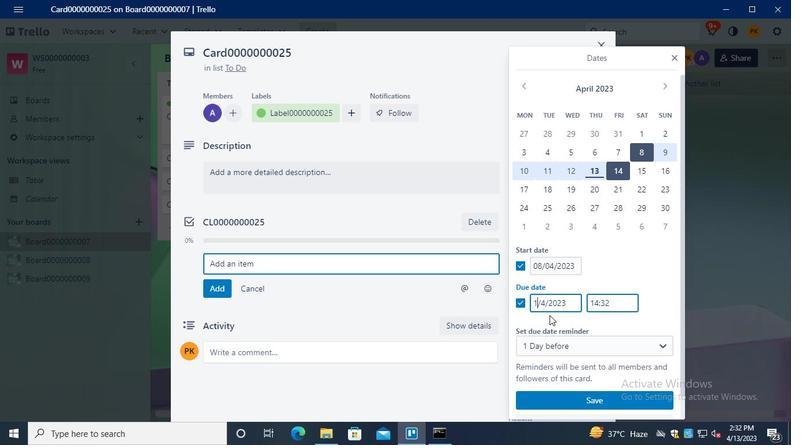 
Action: Keyboard <99>
Screenshot: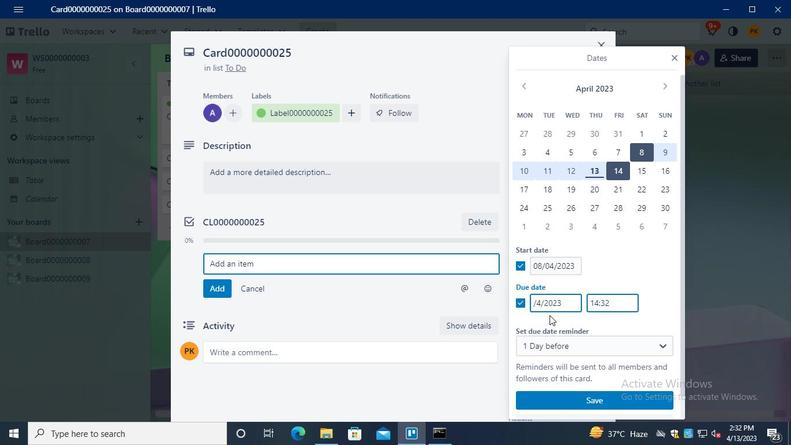 
Action: Keyboard <96>
Screenshot: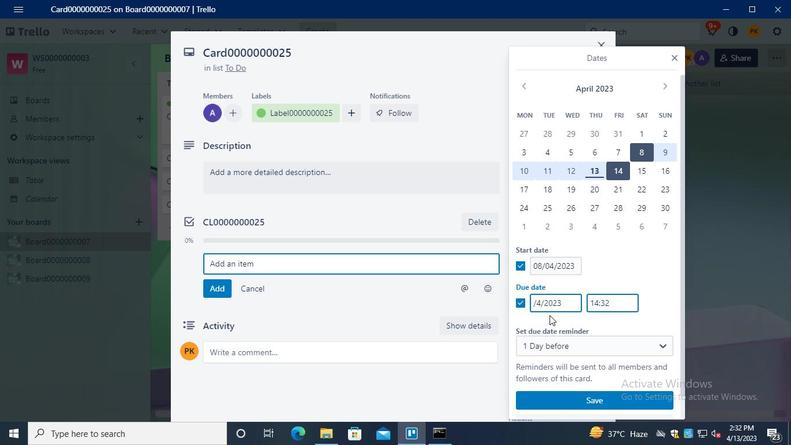 
Action: Keyboard Key.enter
Screenshot: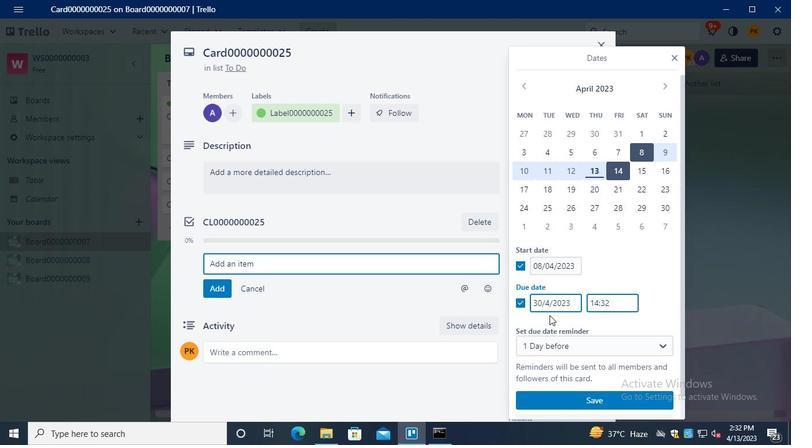 
Action: Mouse moved to (372, 171)
Screenshot: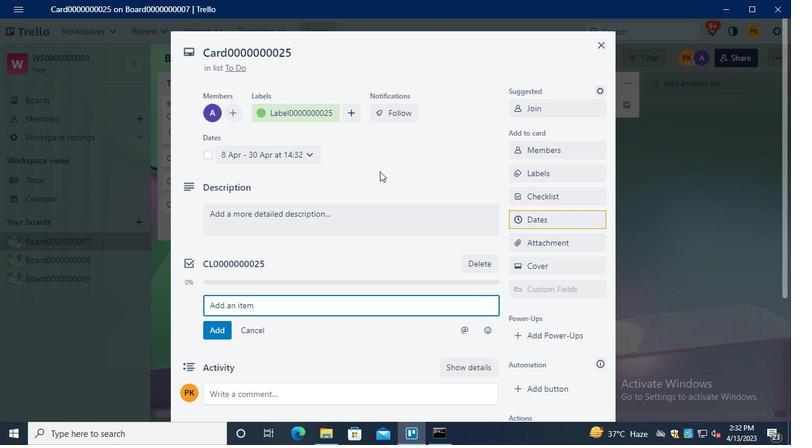
Action: Keyboard Key.alt_l
Screenshot: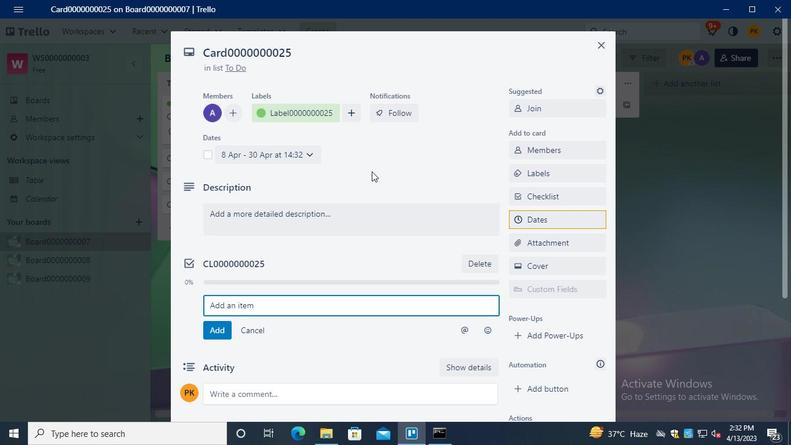 
Action: Keyboard Key.tab
Screenshot: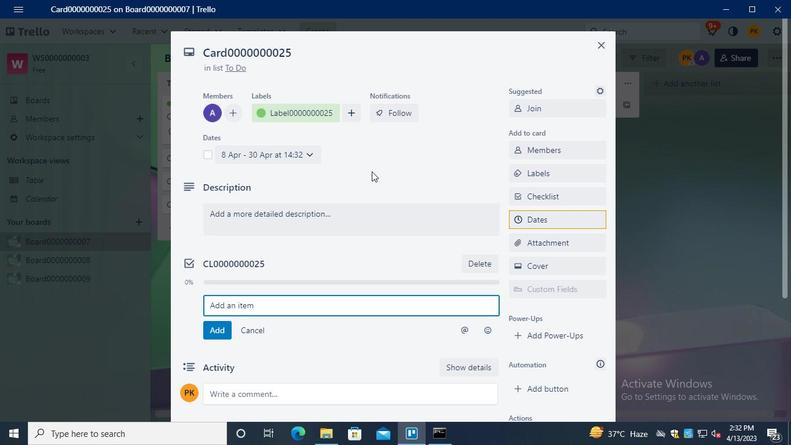 
Action: Mouse moved to (598, 56)
Screenshot: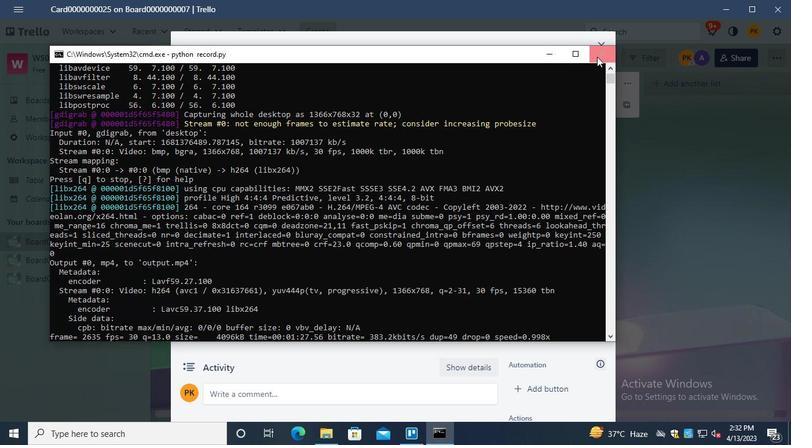 
Action: Mouse pressed left at (598, 56)
Screenshot: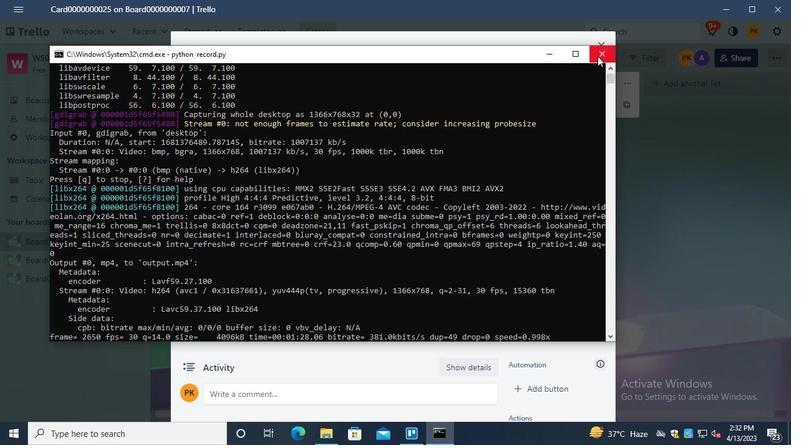 
